 Task: Search one way flight ticket for 4 adults, 2 children, 2 infants in seat and 1 infant on lap in economy from Traverse City: Cherry Capital Airport (was Cherry County Airpark) to Rock Springs: Southwest Wyoming Regional Airport (rock Springs Sweetwater County Airport) on 8-5-2023. Choice of flights is Westjet. Number of bags: 1 carry on bag. Price is upto 45000. Outbound departure time preference is 9:00.
Action: Mouse moved to (304, 251)
Screenshot: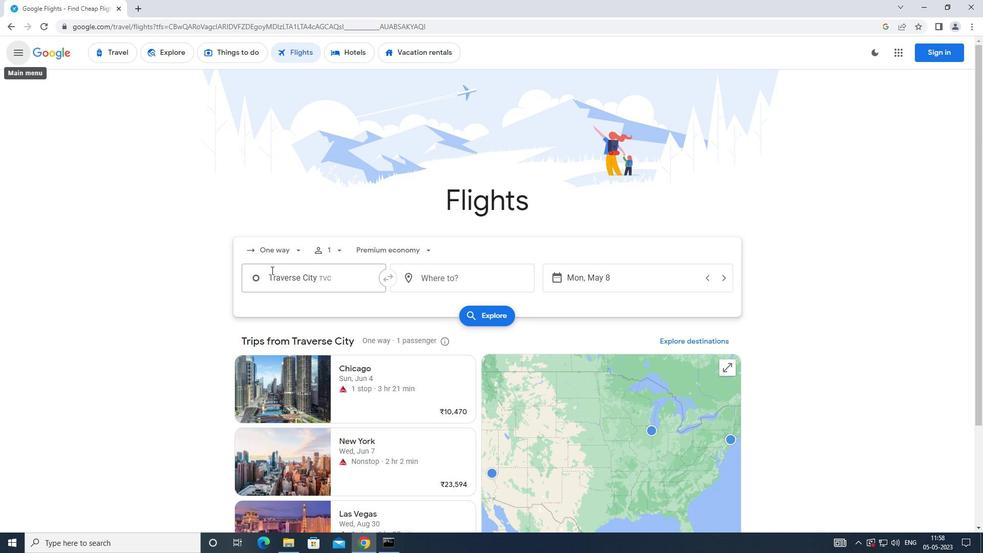 
Action: Mouse pressed left at (304, 251)
Screenshot: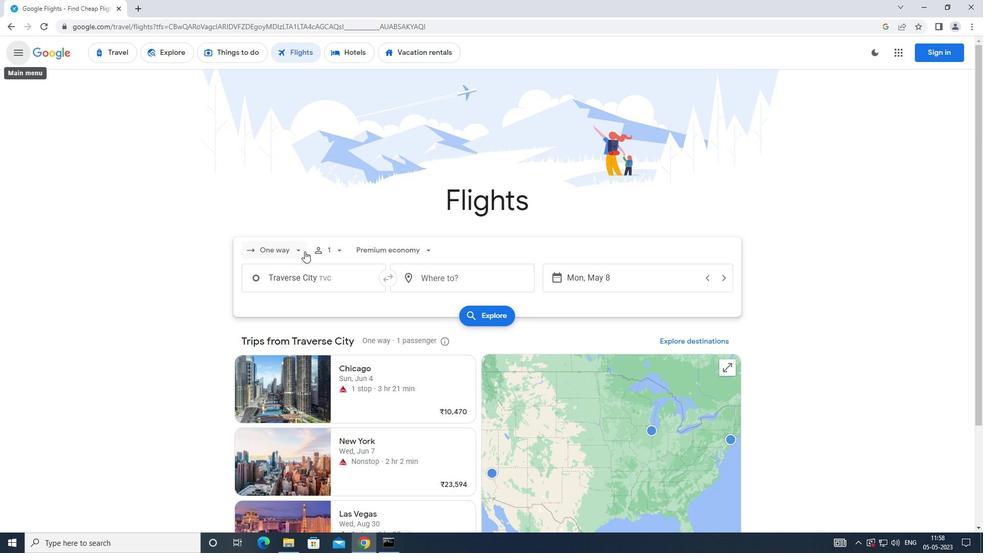 
Action: Mouse moved to (288, 295)
Screenshot: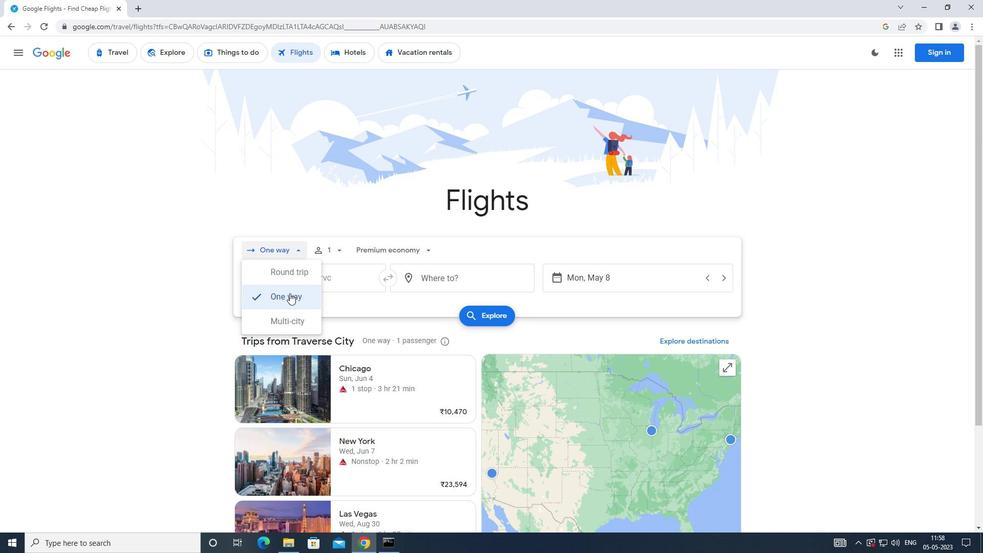 
Action: Mouse pressed left at (288, 295)
Screenshot: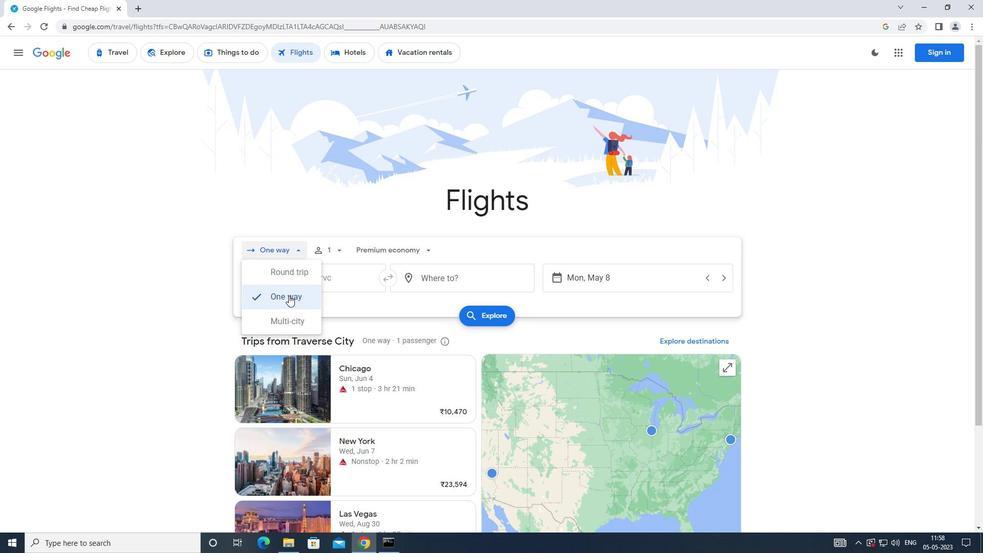 
Action: Mouse moved to (343, 250)
Screenshot: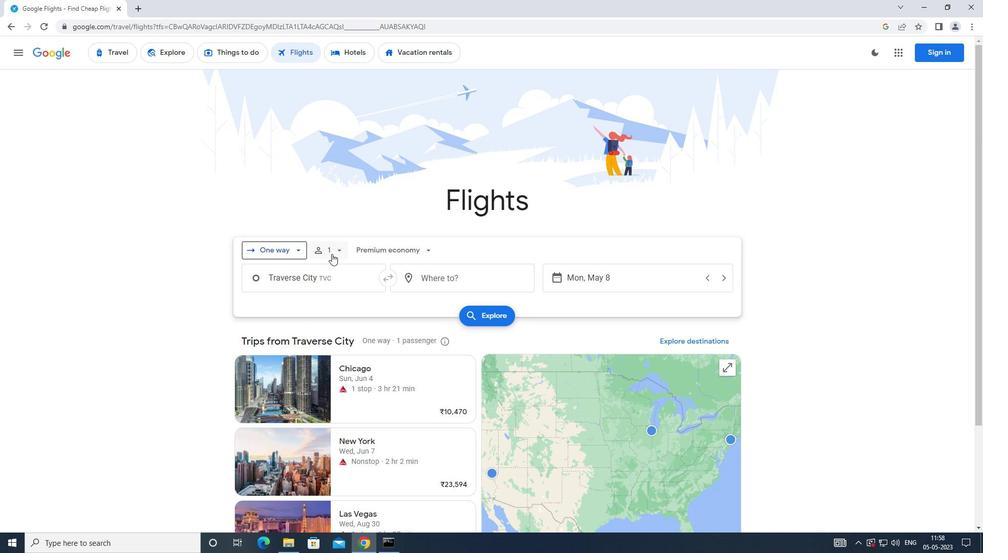 
Action: Mouse pressed left at (343, 250)
Screenshot: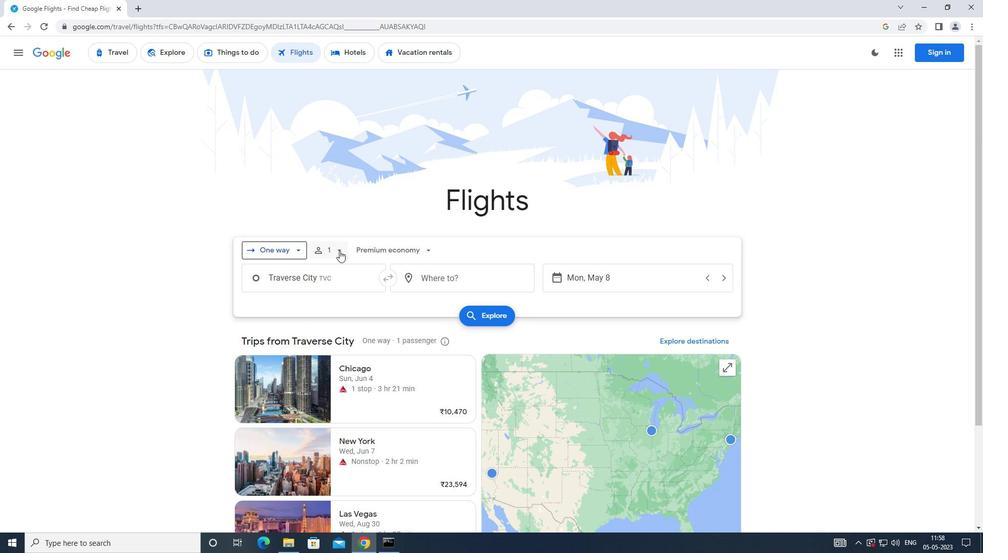 
Action: Mouse moved to (415, 276)
Screenshot: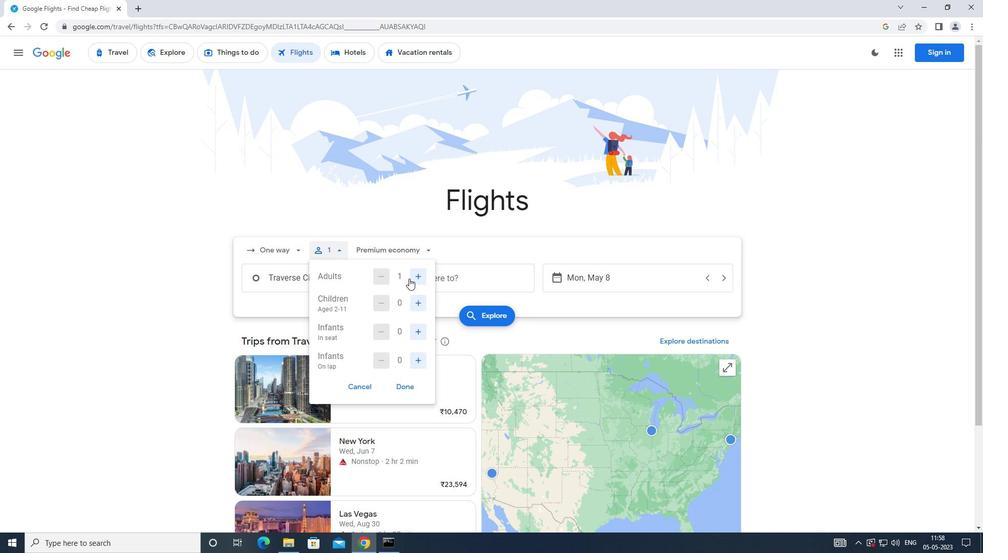 
Action: Mouse pressed left at (415, 276)
Screenshot: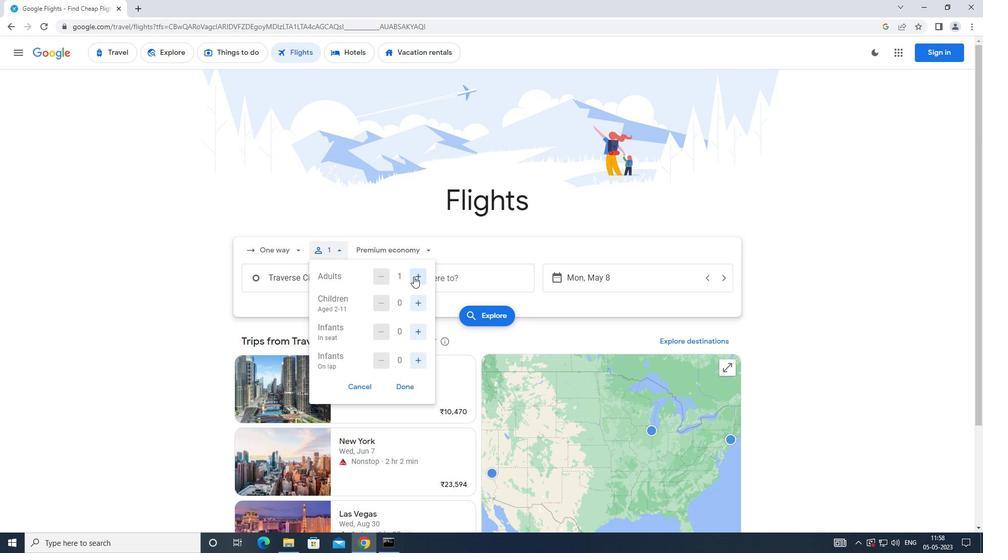 
Action: Mouse moved to (416, 276)
Screenshot: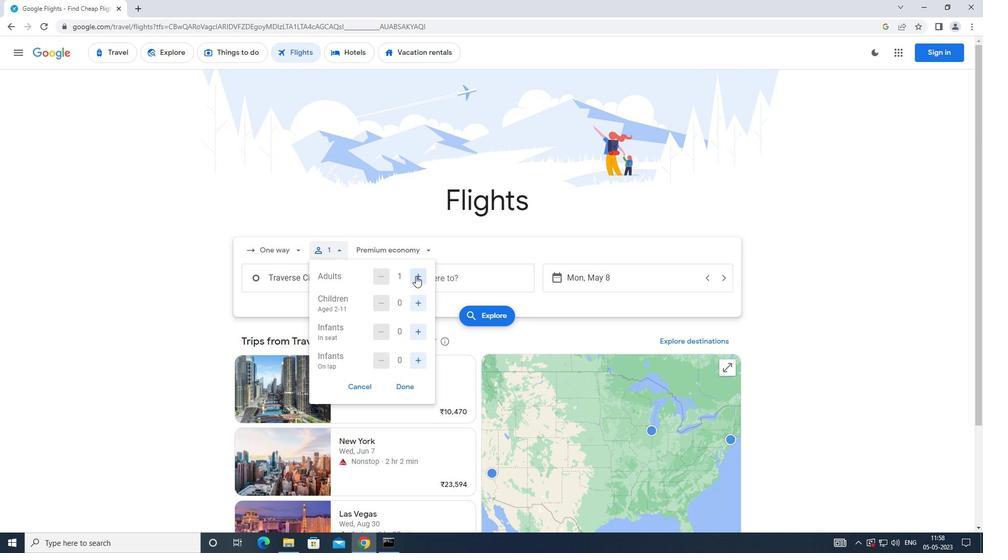 
Action: Mouse pressed left at (416, 276)
Screenshot: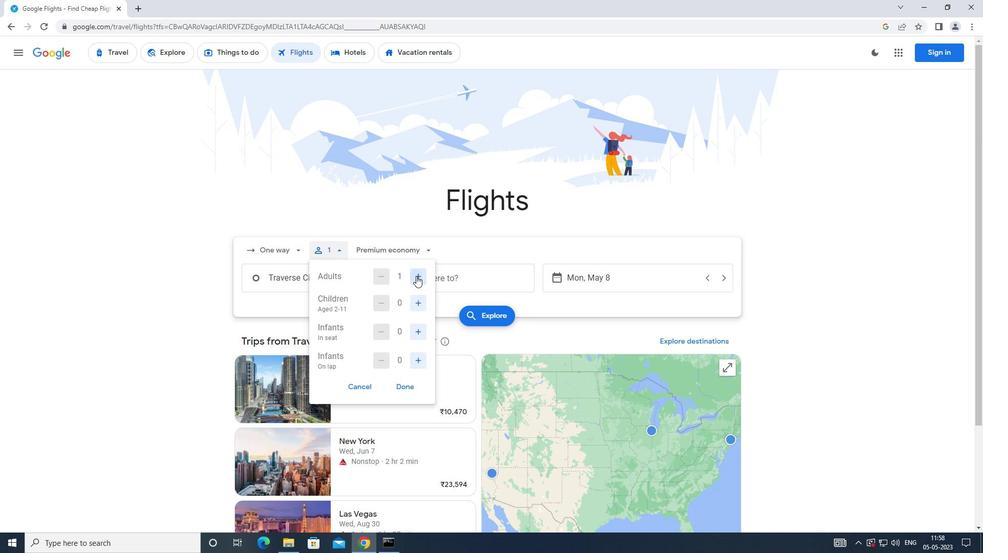 
Action: Mouse pressed left at (416, 276)
Screenshot: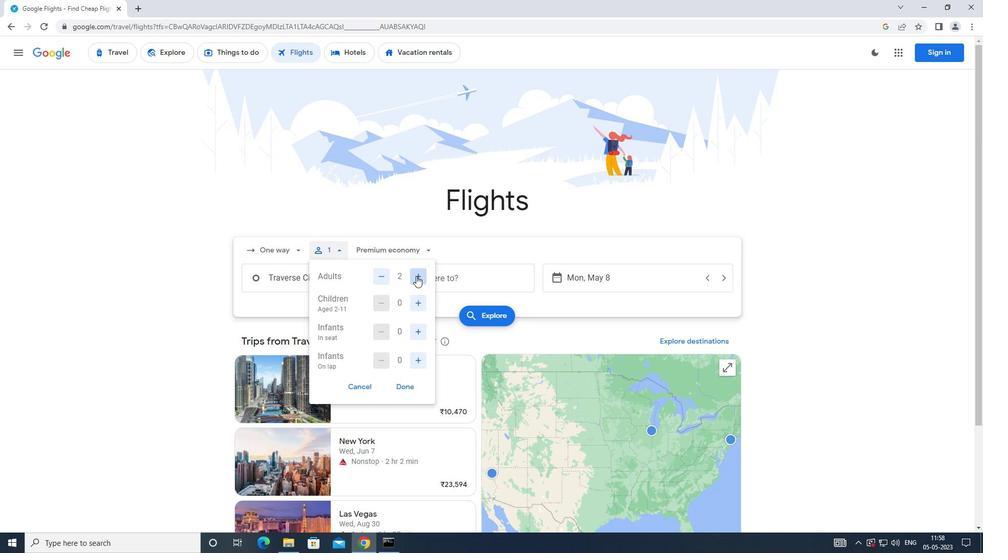 
Action: Mouse moved to (415, 301)
Screenshot: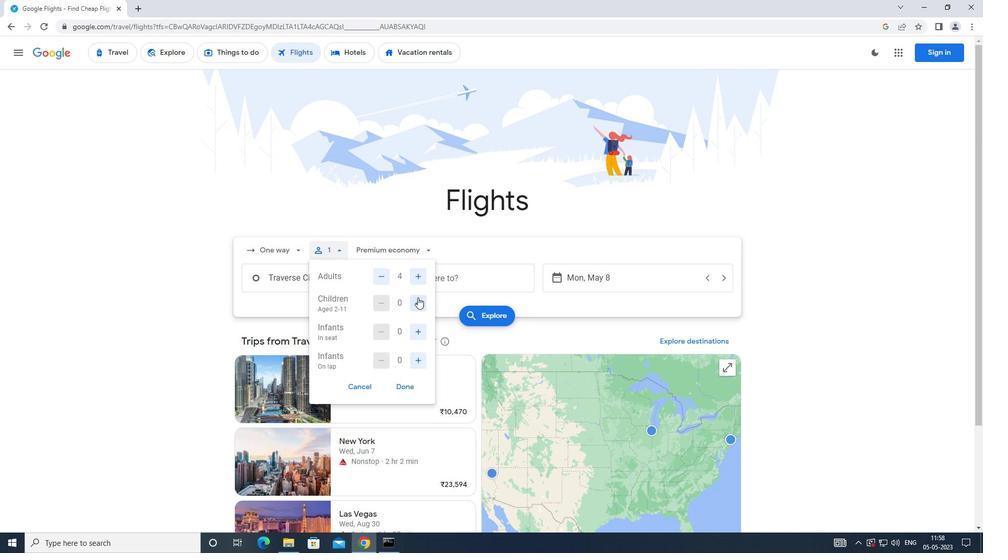 
Action: Mouse pressed left at (415, 301)
Screenshot: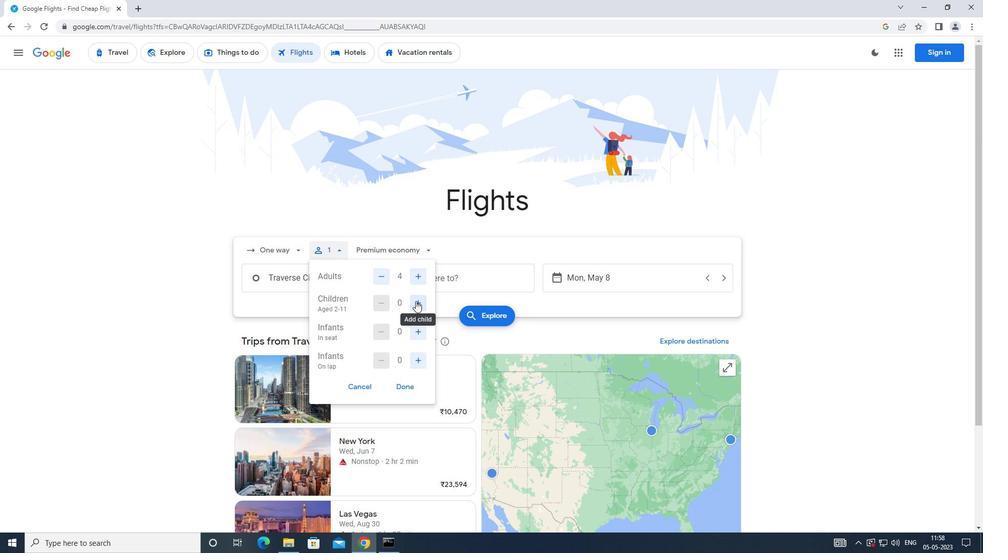 
Action: Mouse pressed left at (415, 301)
Screenshot: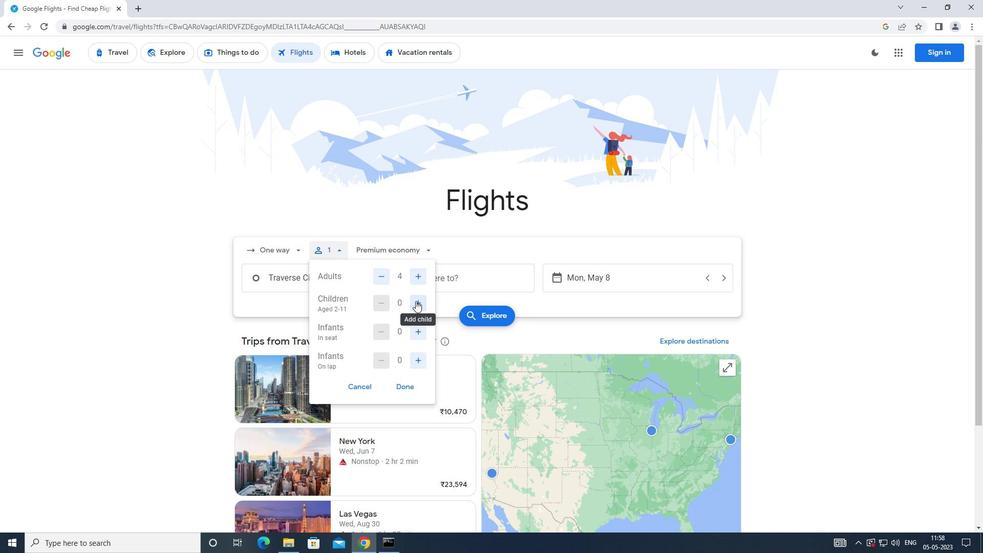 
Action: Mouse moved to (420, 333)
Screenshot: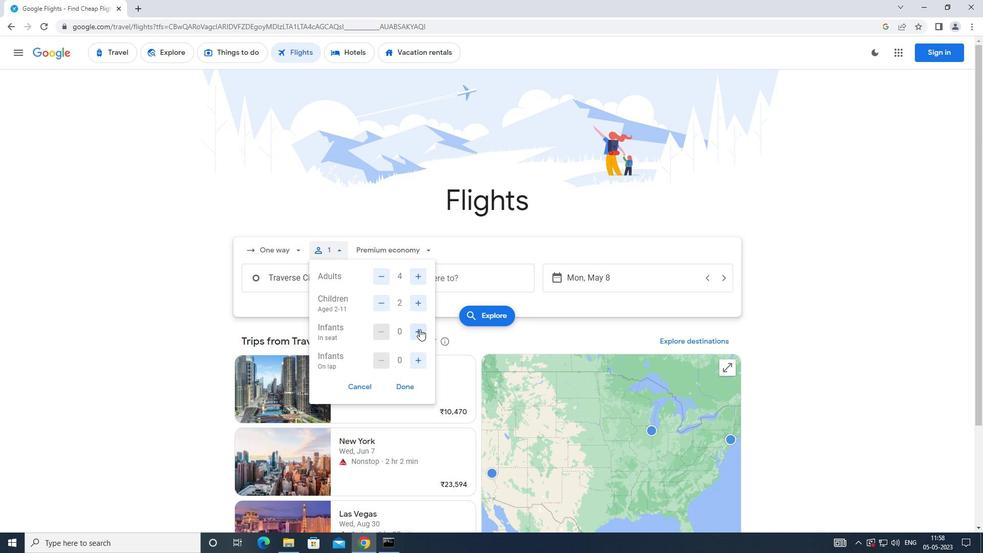 
Action: Mouse pressed left at (420, 333)
Screenshot: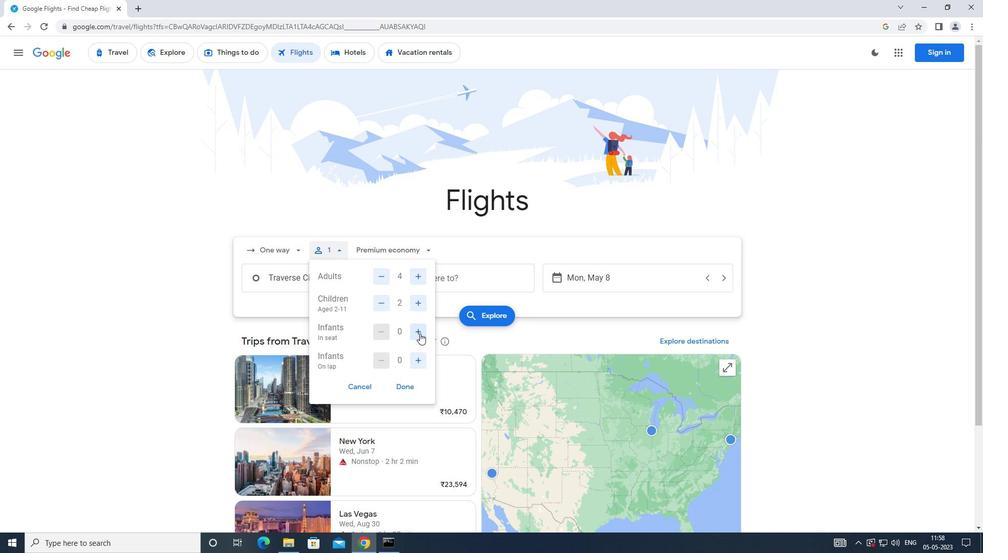 
Action: Mouse pressed left at (420, 333)
Screenshot: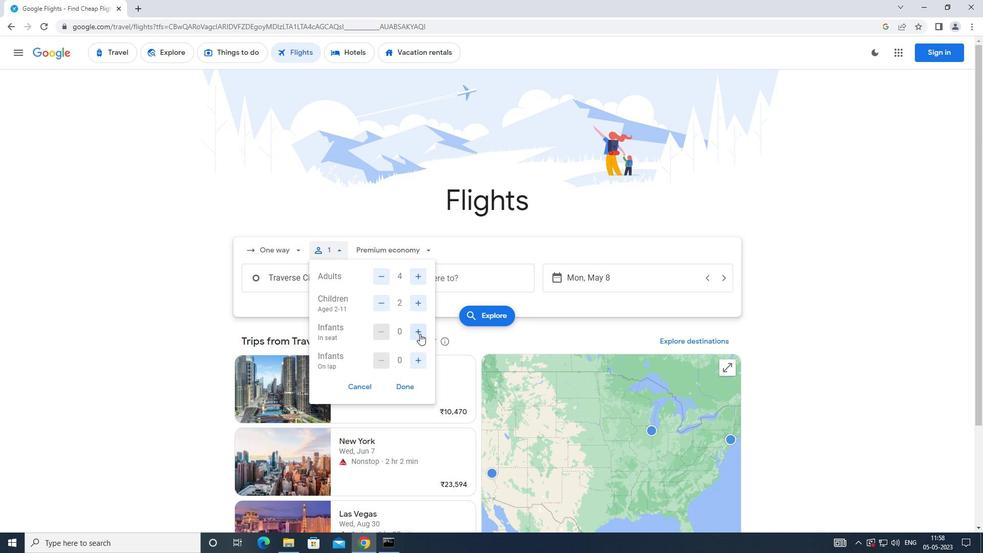 
Action: Mouse moved to (418, 360)
Screenshot: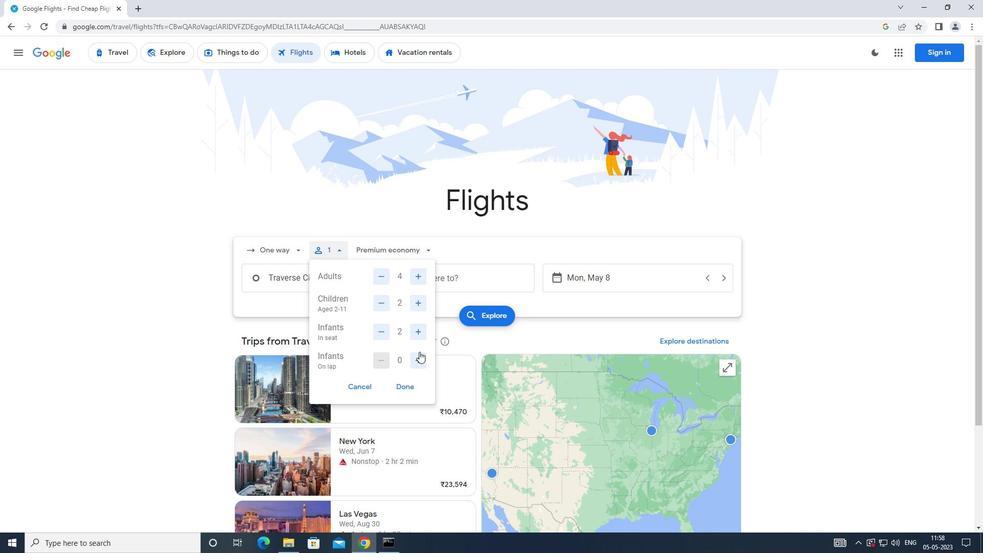 
Action: Mouse pressed left at (418, 360)
Screenshot: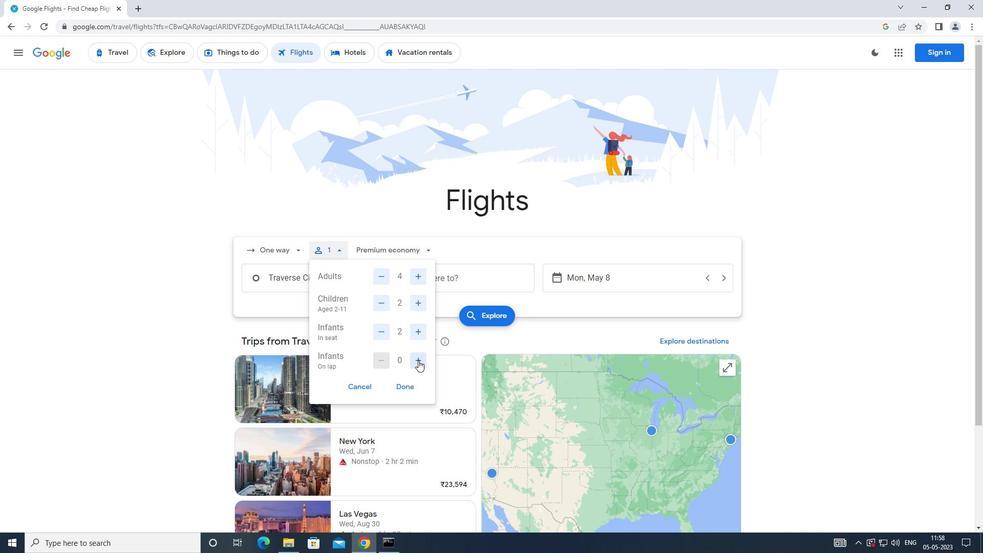 
Action: Mouse moved to (405, 389)
Screenshot: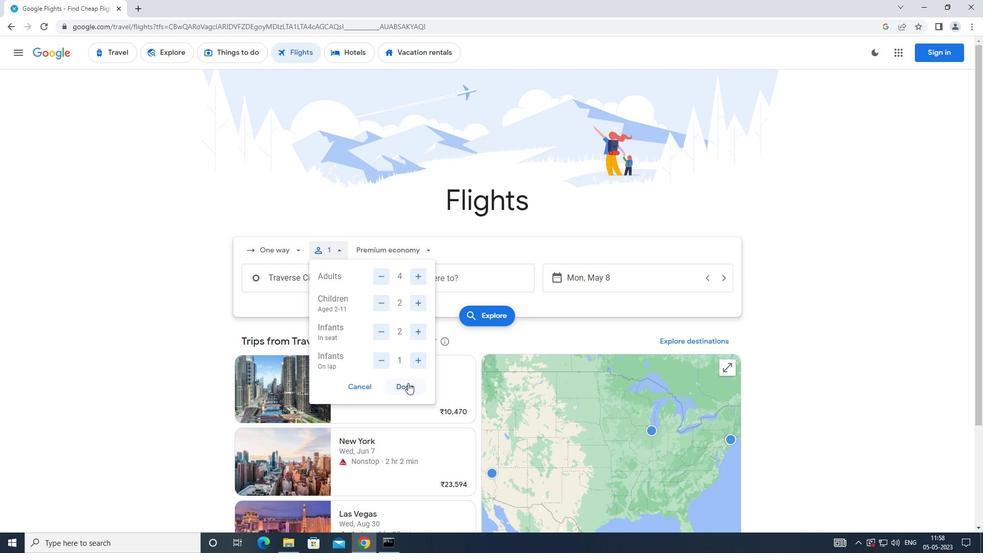 
Action: Mouse pressed left at (405, 389)
Screenshot: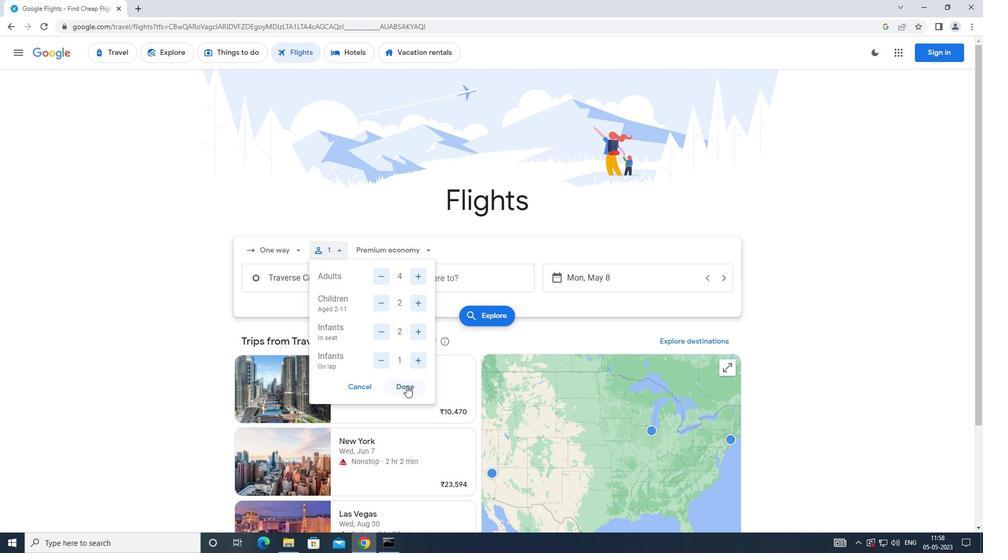 
Action: Mouse moved to (394, 251)
Screenshot: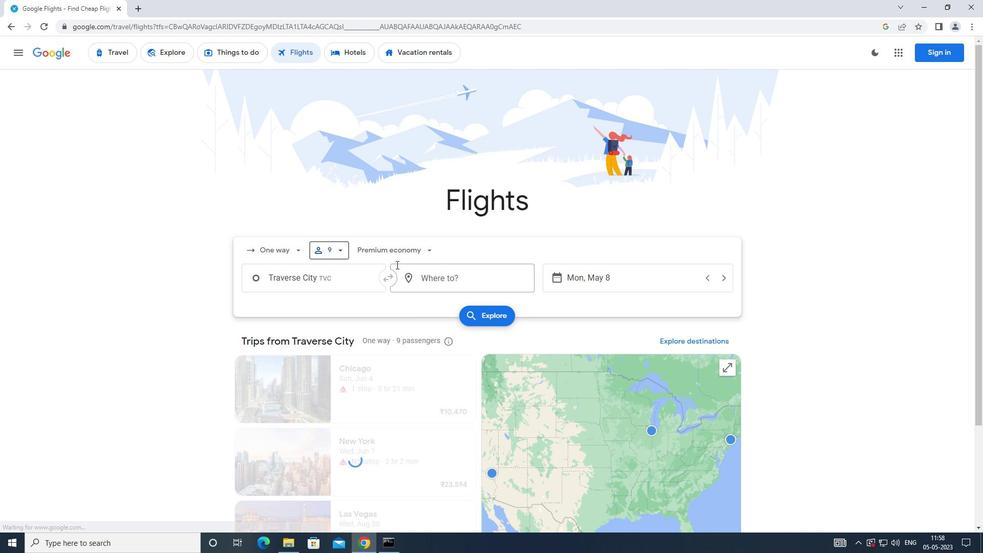 
Action: Mouse pressed left at (394, 251)
Screenshot: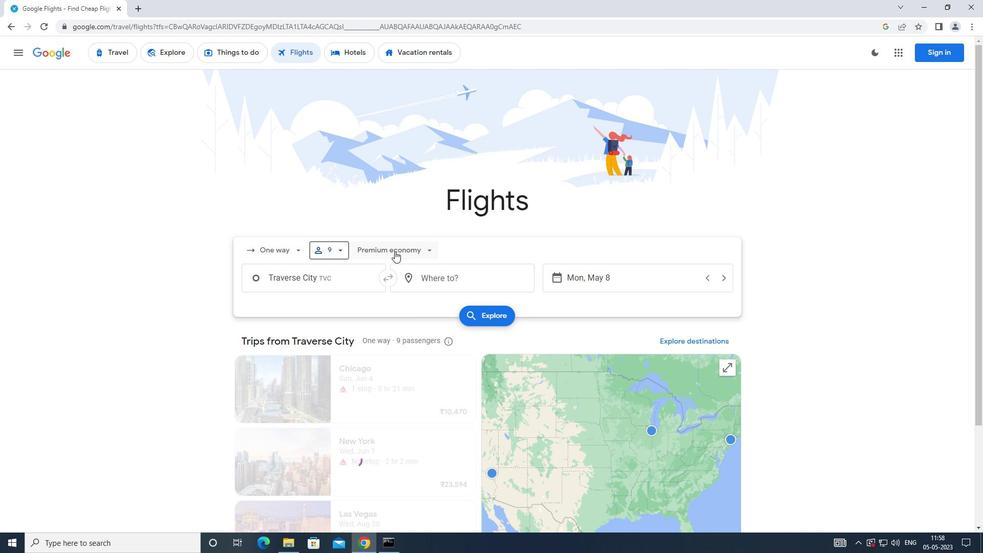 
Action: Mouse moved to (400, 278)
Screenshot: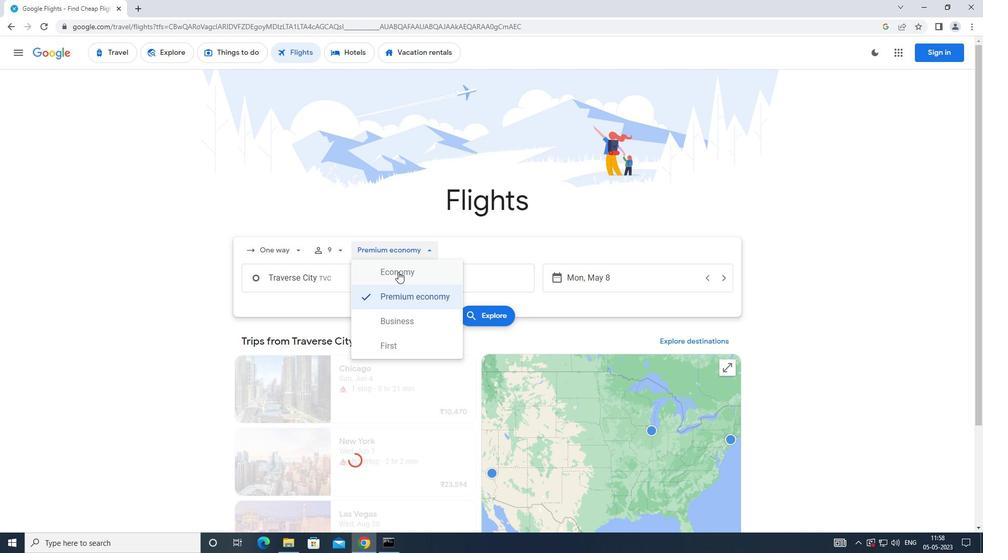 
Action: Mouse pressed left at (400, 278)
Screenshot: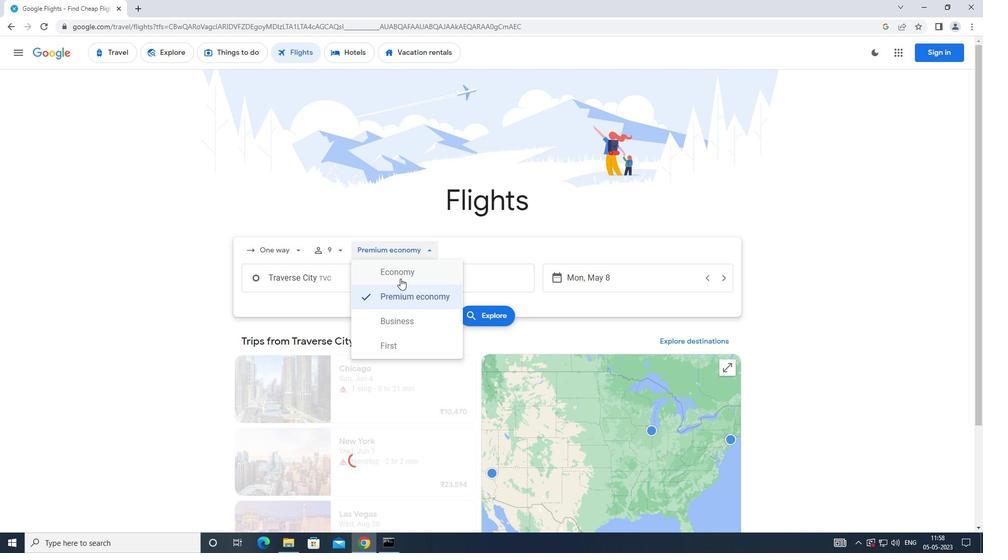 
Action: Mouse moved to (360, 288)
Screenshot: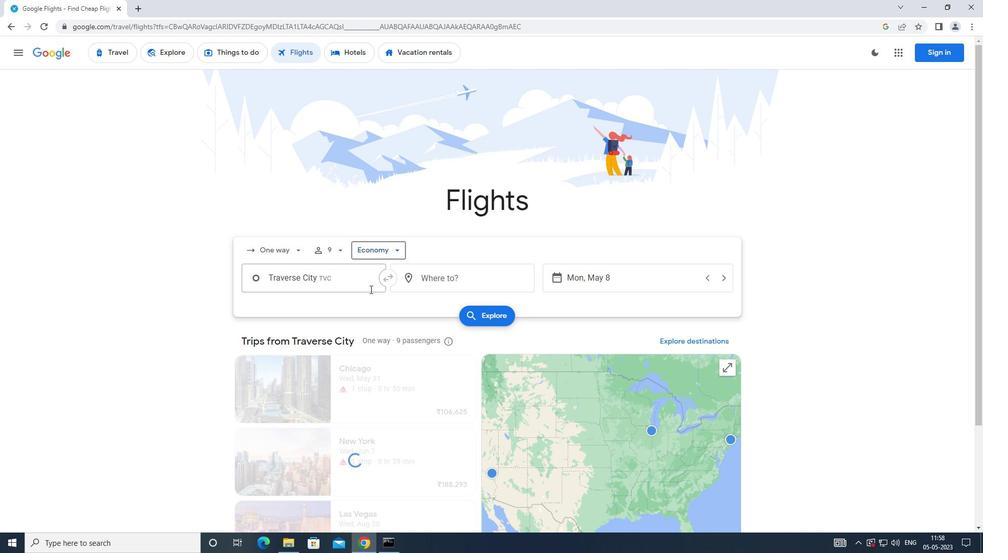 
Action: Mouse pressed left at (360, 288)
Screenshot: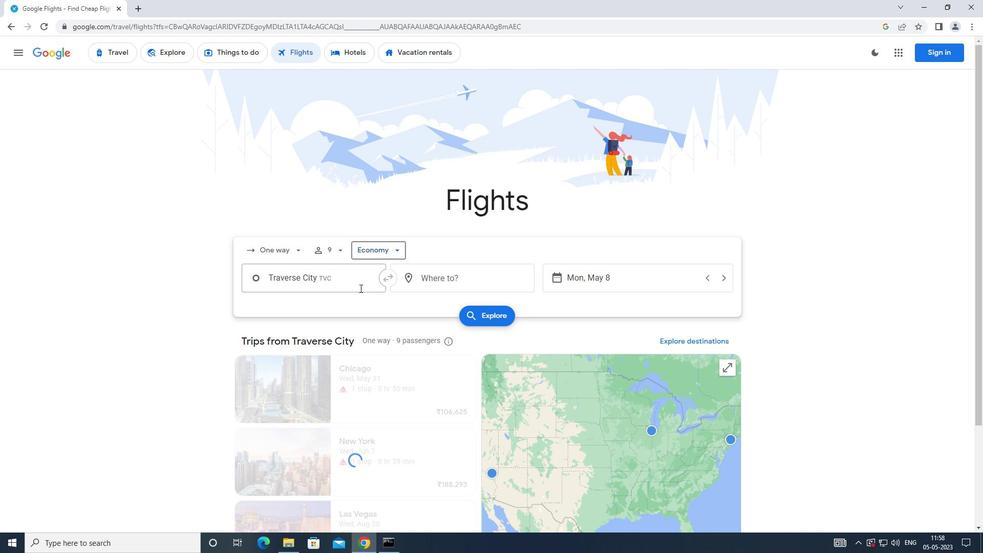 
Action: Mouse moved to (368, 287)
Screenshot: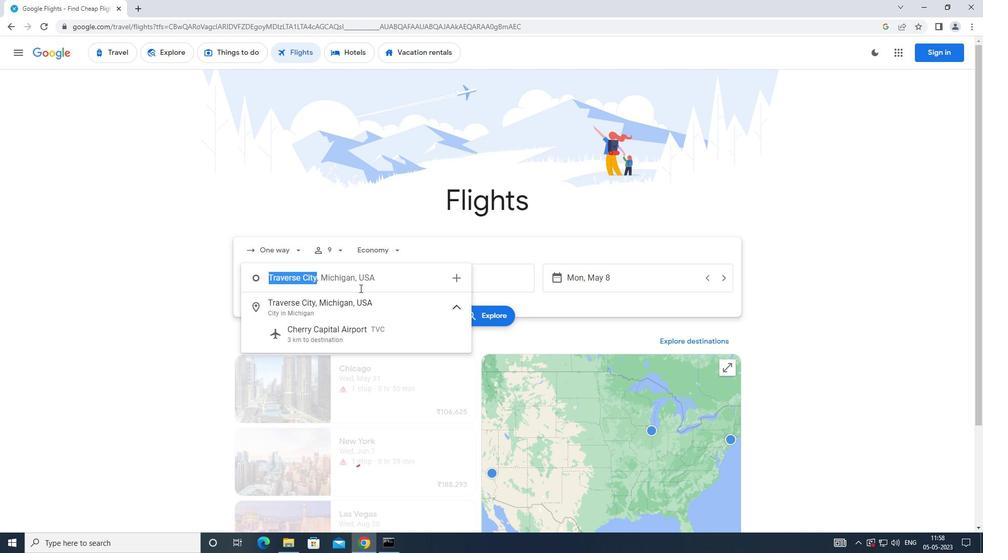
Action: Key pressed <Key.caps_lock><Key.caps_lock>c<Key.caps_lock>herry
Screenshot: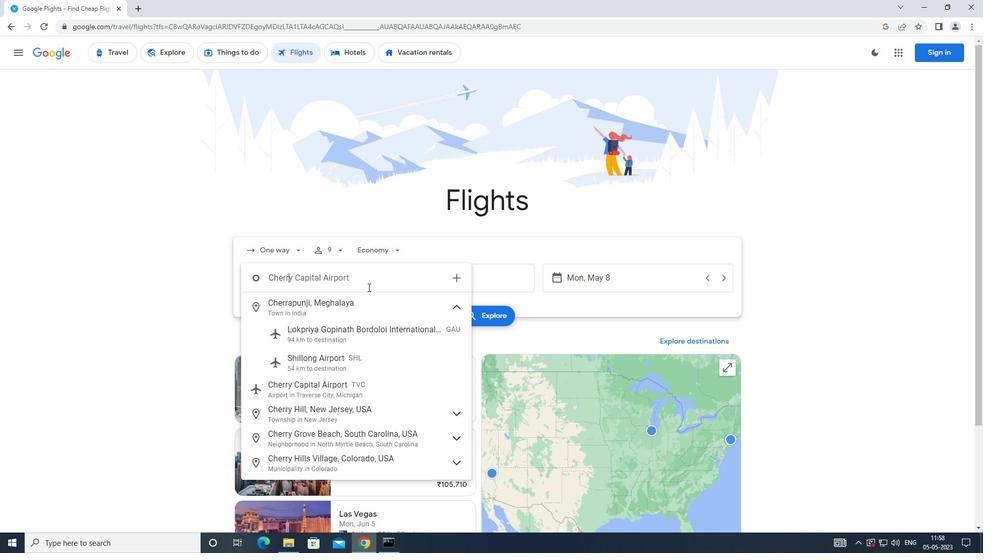 
Action: Mouse moved to (358, 305)
Screenshot: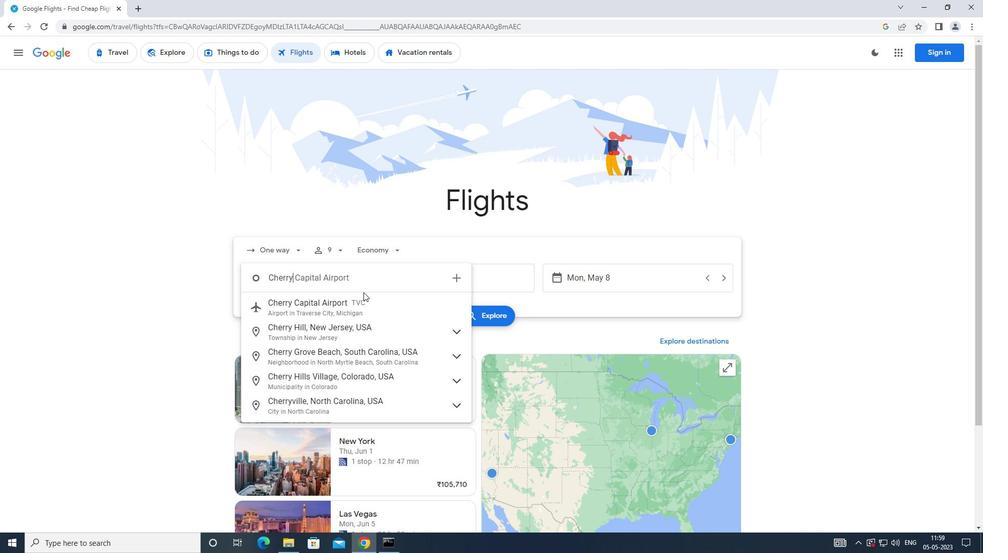 
Action: Mouse pressed left at (358, 305)
Screenshot: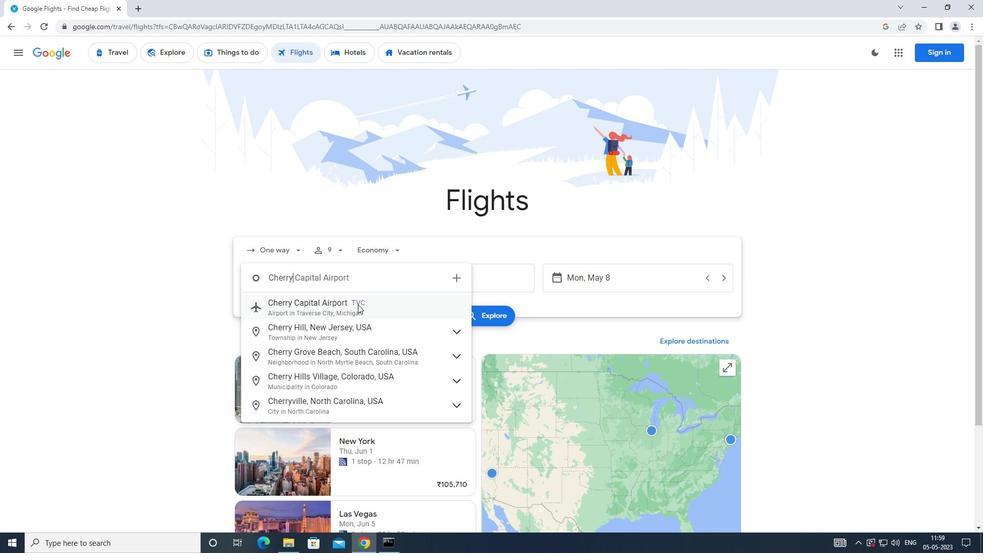 
Action: Mouse moved to (416, 280)
Screenshot: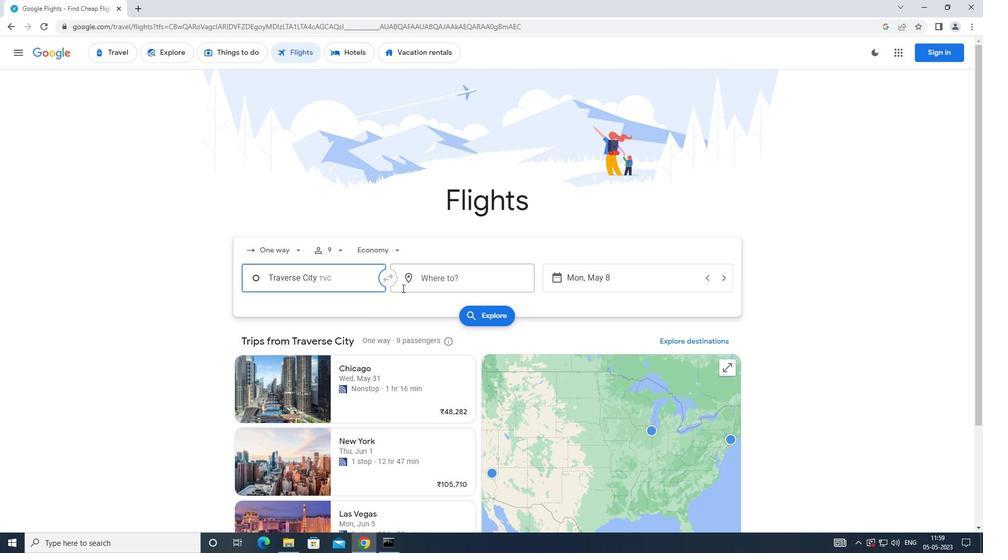 
Action: Mouse pressed left at (416, 280)
Screenshot: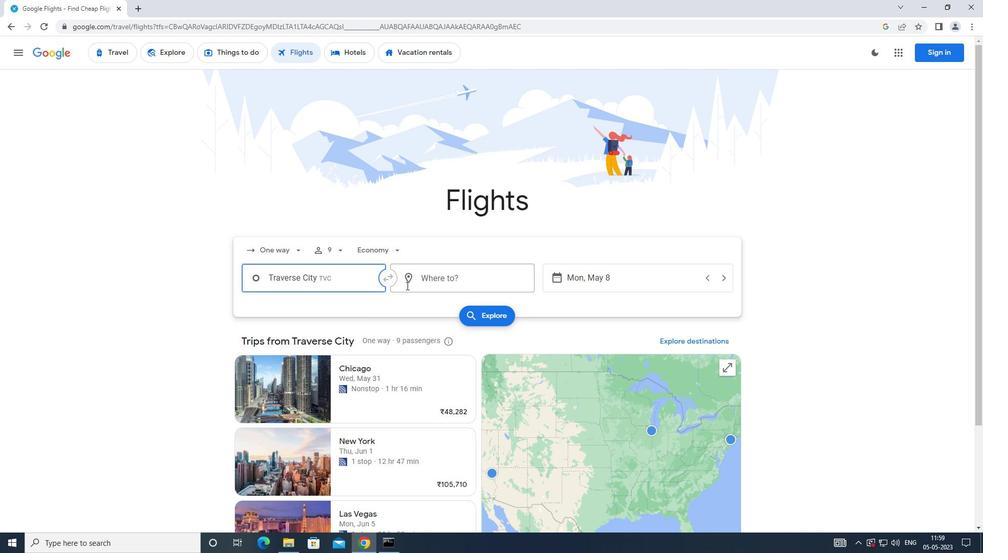
Action: Mouse moved to (416, 282)
Screenshot: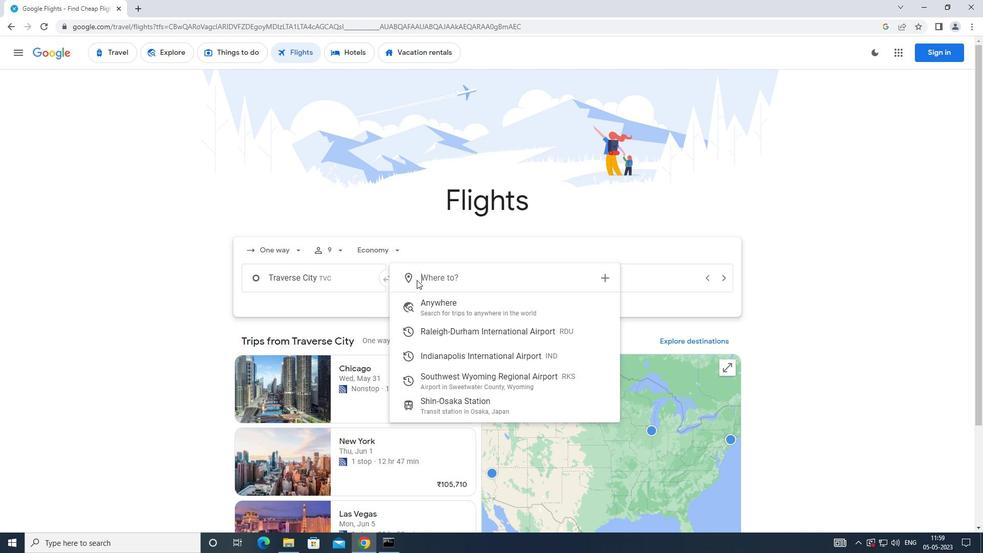 
Action: Key pressed <Key.caps_lock>s<Key.caps_lock>outhwest
Screenshot: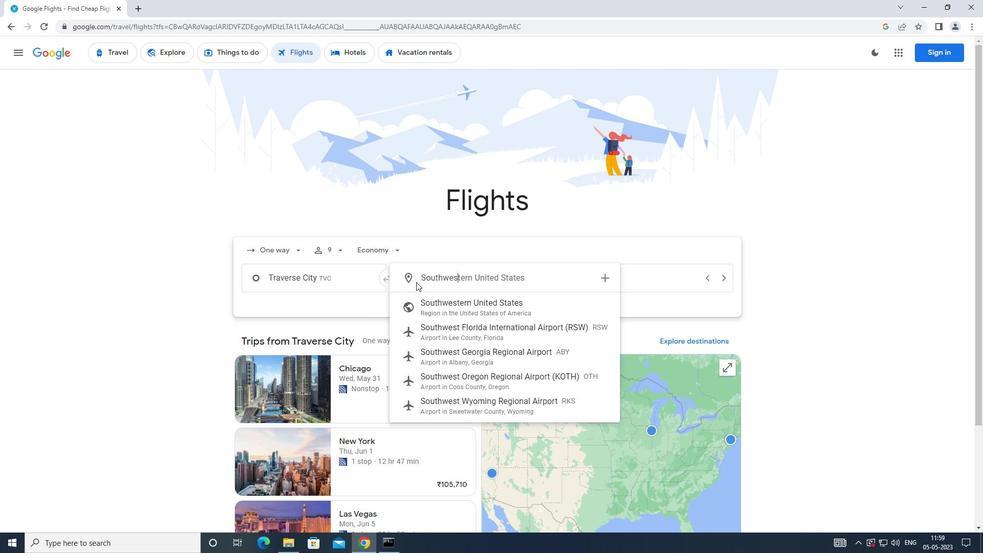 
Action: Mouse moved to (453, 403)
Screenshot: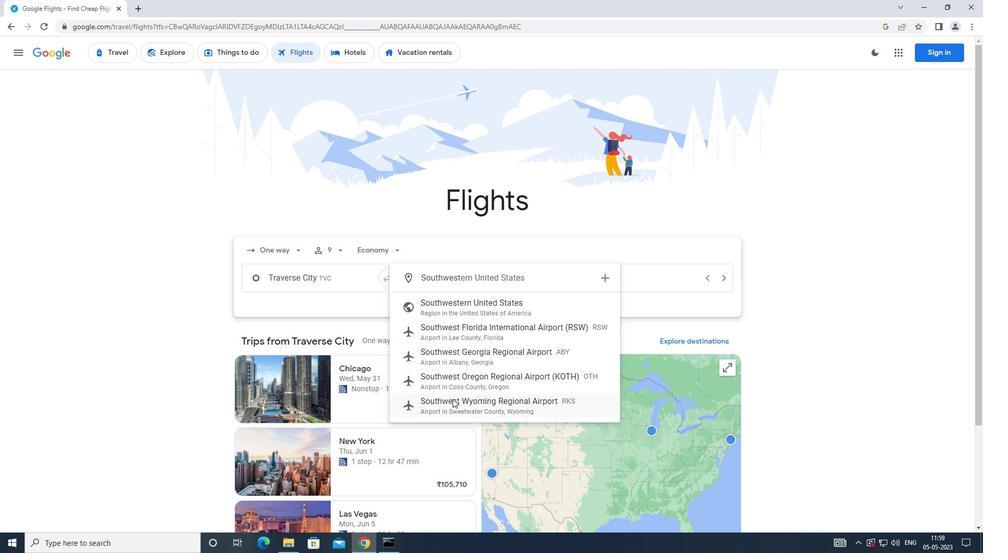 
Action: Mouse pressed left at (453, 403)
Screenshot: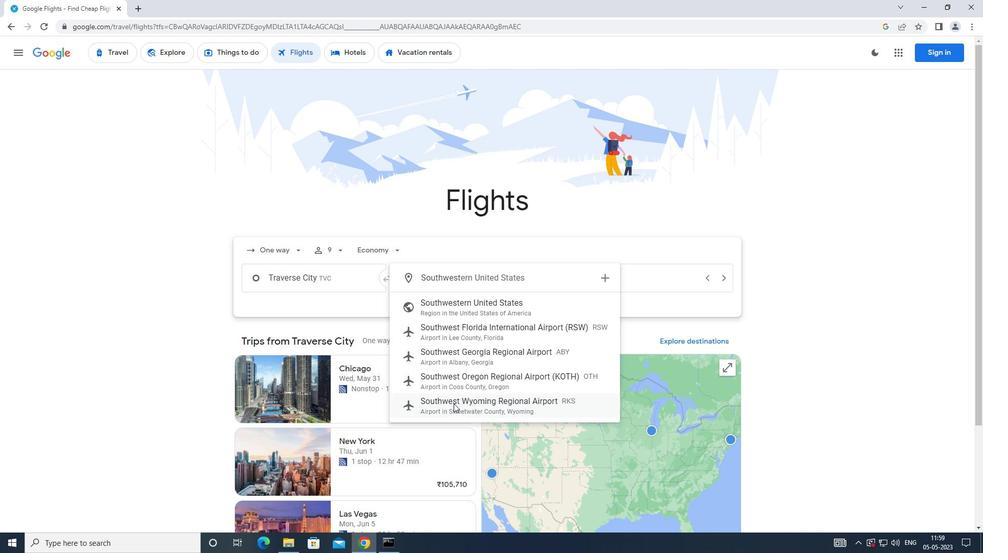 
Action: Mouse moved to (570, 264)
Screenshot: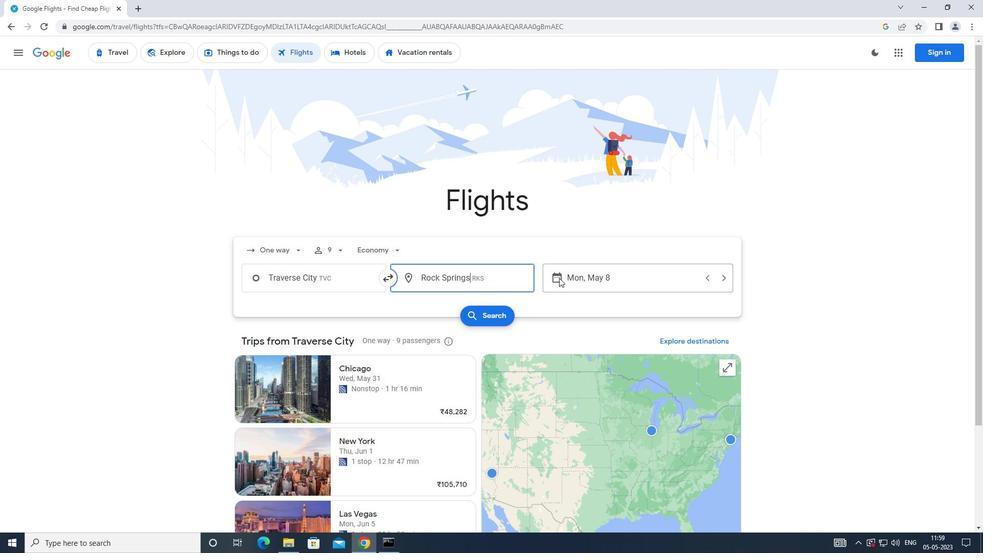 
Action: Mouse pressed left at (570, 264)
Screenshot: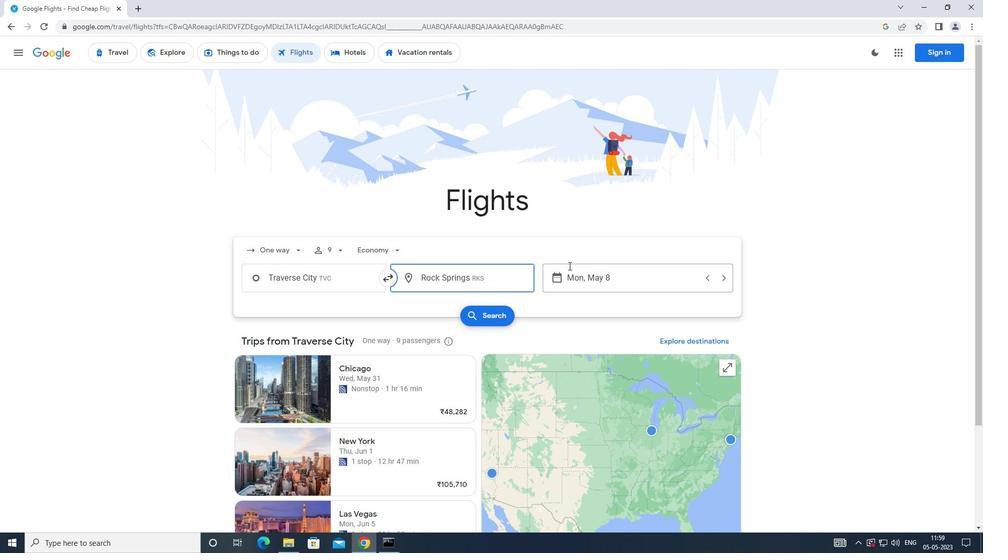
Action: Mouse moved to (396, 370)
Screenshot: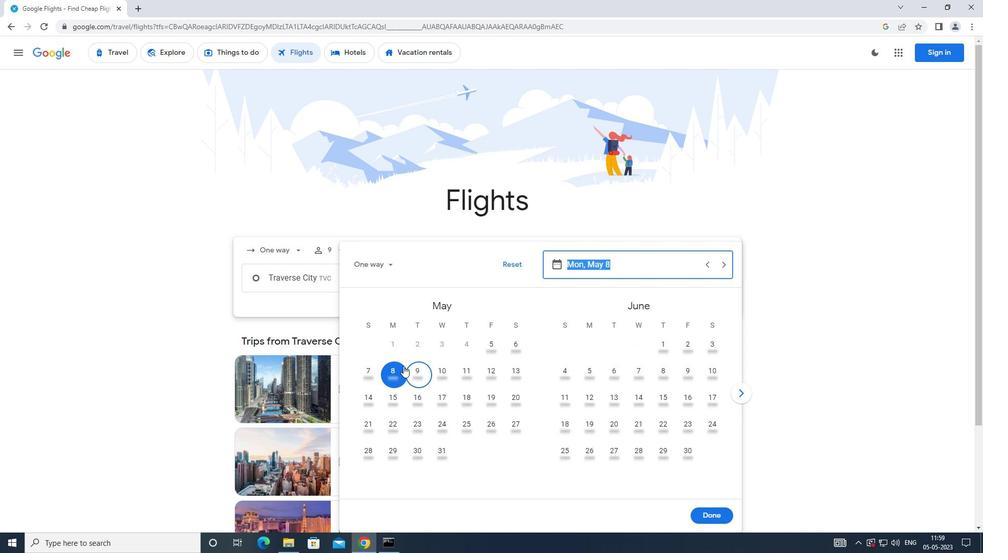 
Action: Mouse pressed left at (396, 370)
Screenshot: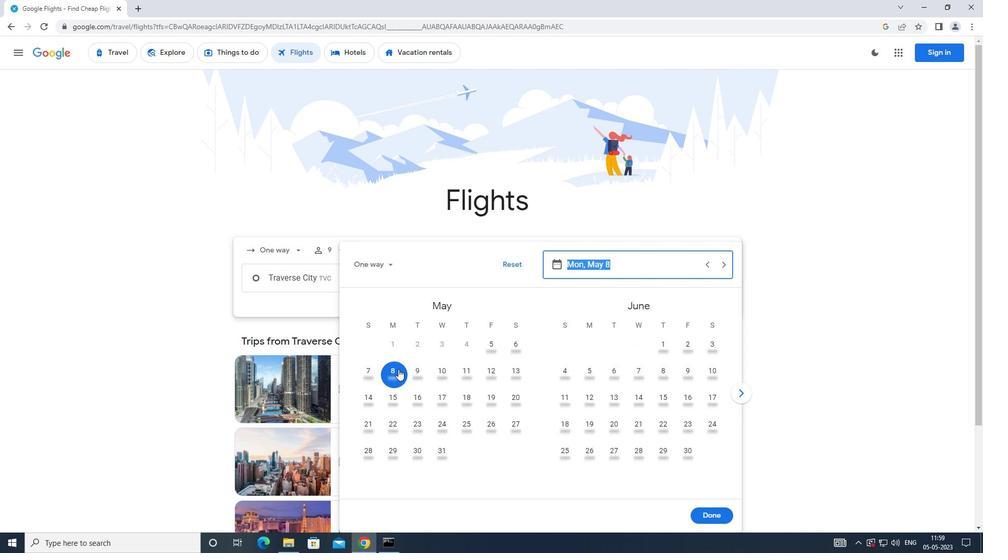 
Action: Mouse moved to (719, 513)
Screenshot: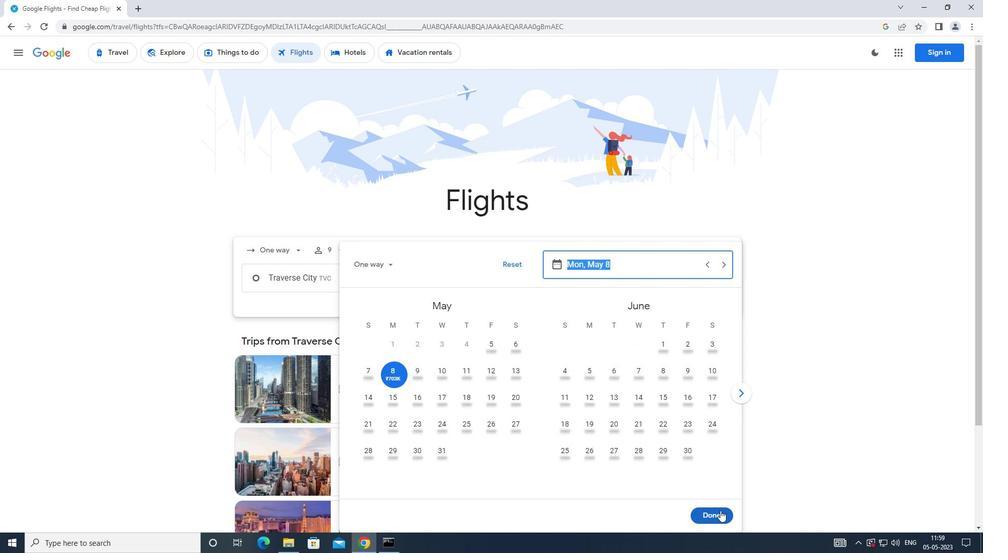 
Action: Mouse pressed left at (719, 513)
Screenshot: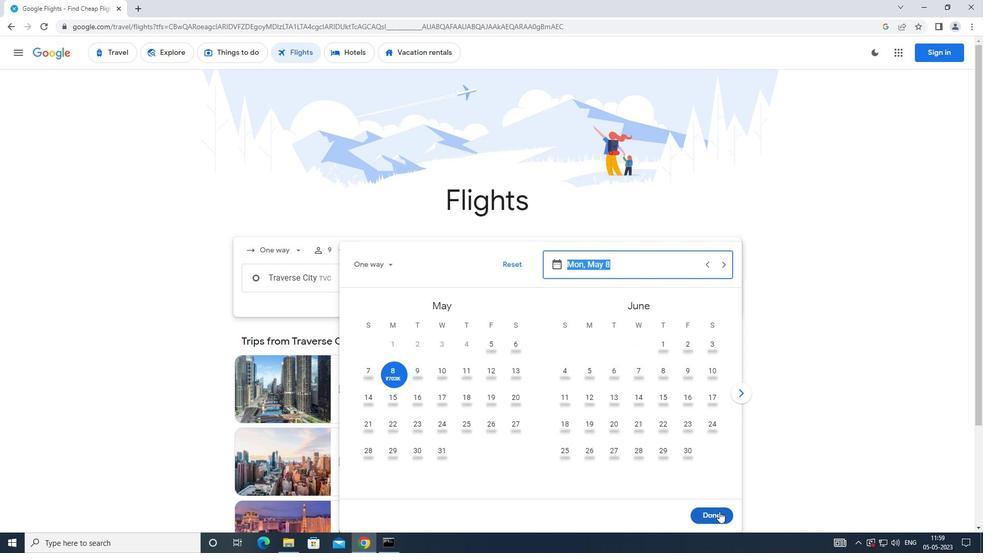 
Action: Mouse moved to (497, 319)
Screenshot: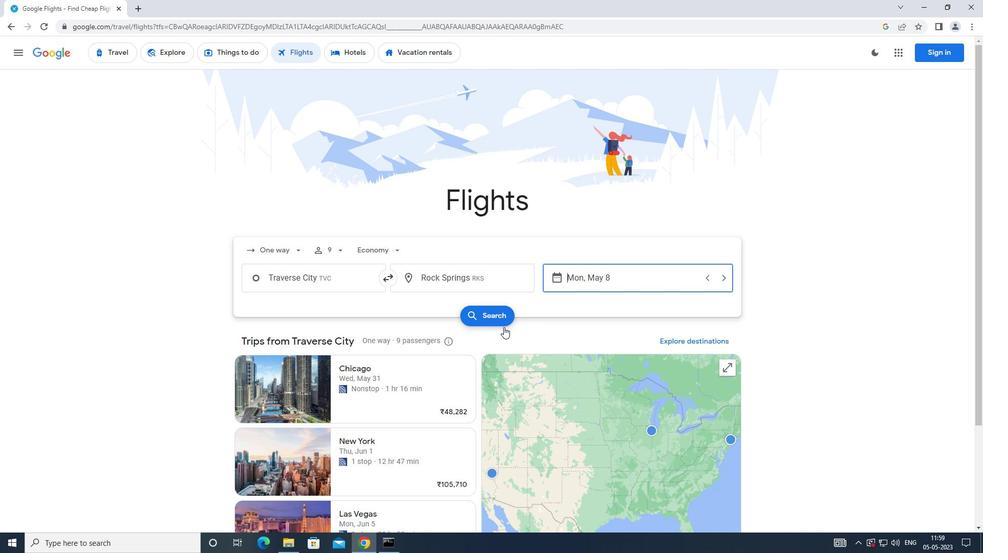 
Action: Mouse pressed left at (497, 319)
Screenshot: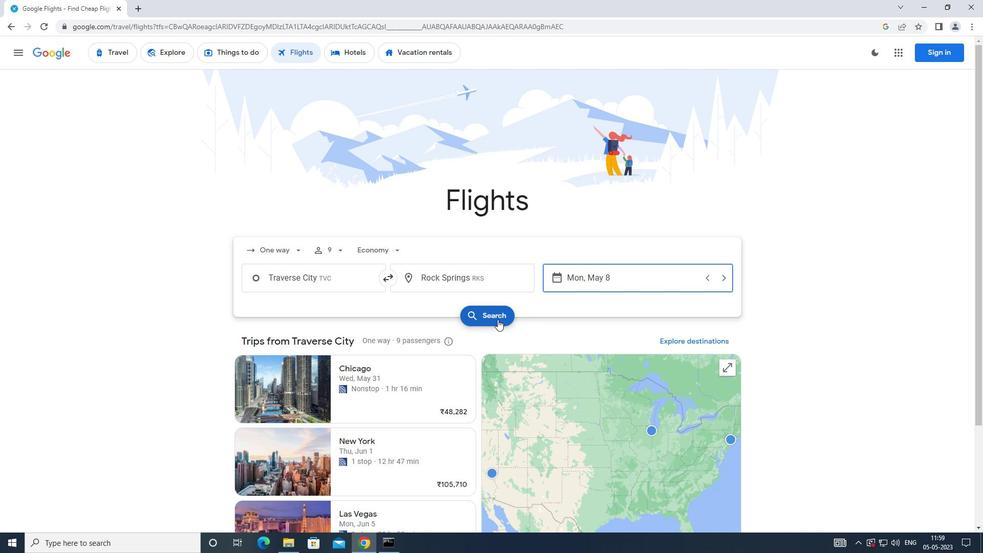 
Action: Mouse moved to (261, 151)
Screenshot: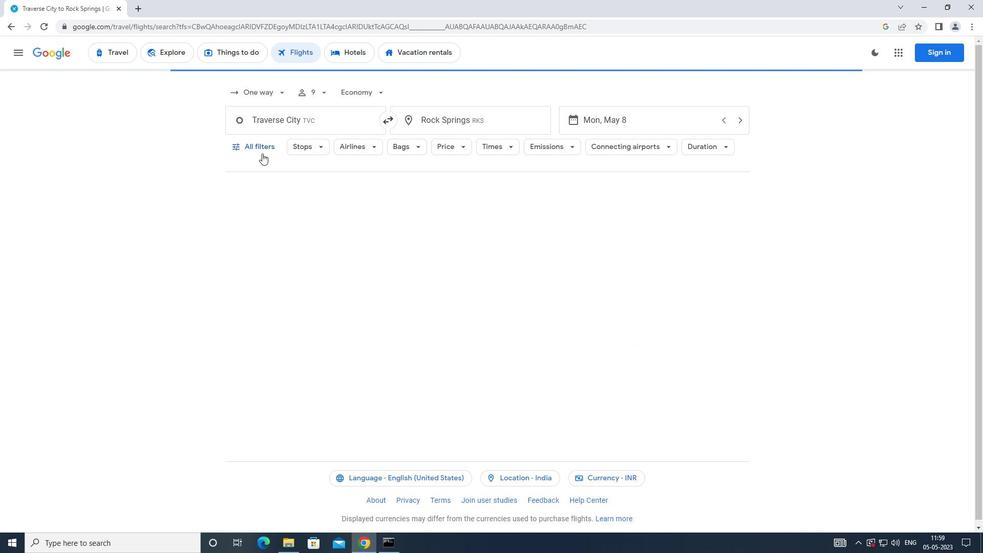 
Action: Mouse pressed left at (261, 151)
Screenshot: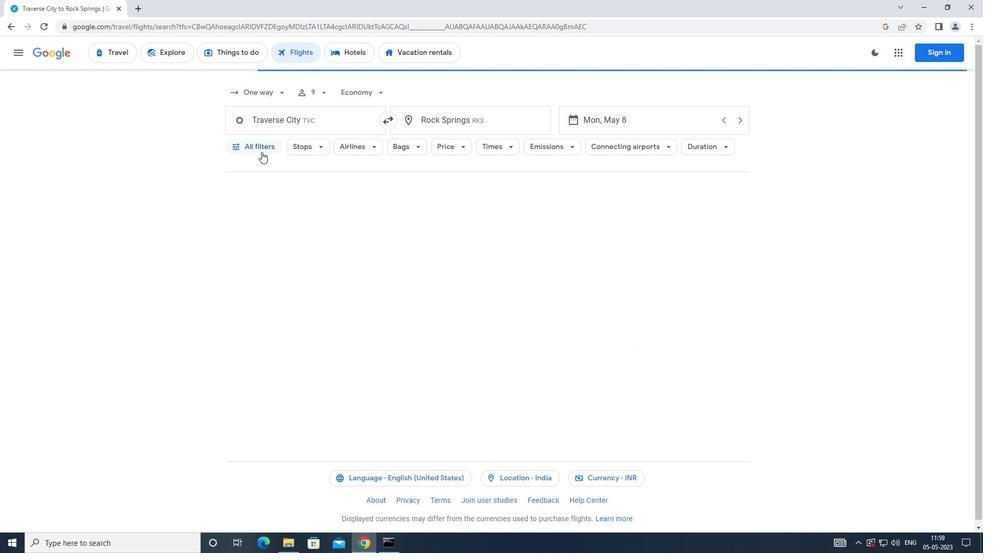 
Action: Mouse moved to (371, 363)
Screenshot: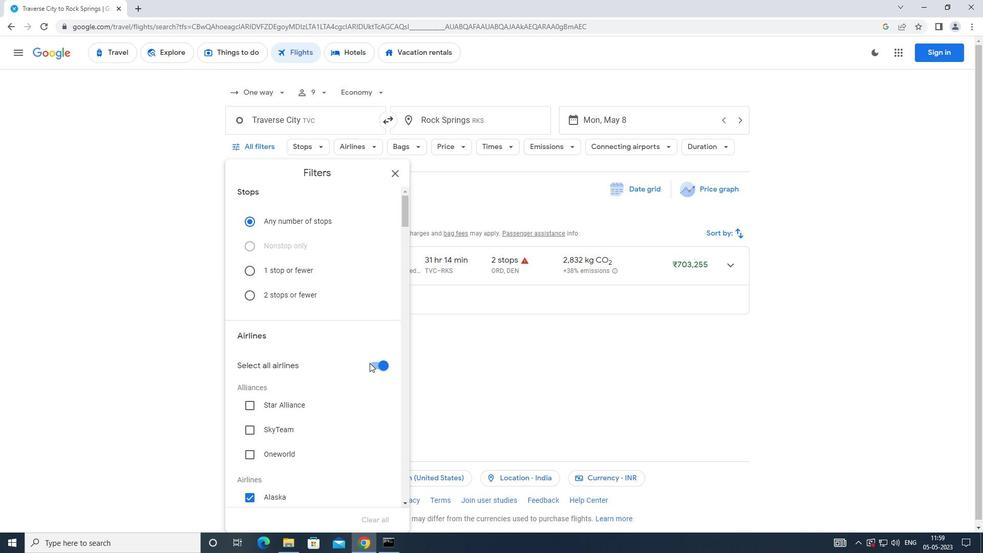 
Action: Mouse pressed left at (371, 363)
Screenshot: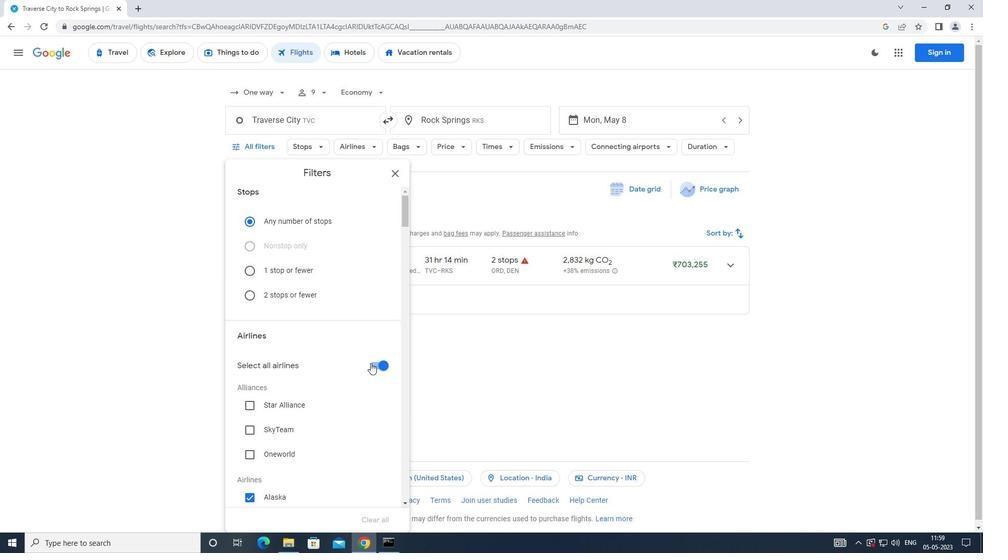 
Action: Mouse moved to (332, 358)
Screenshot: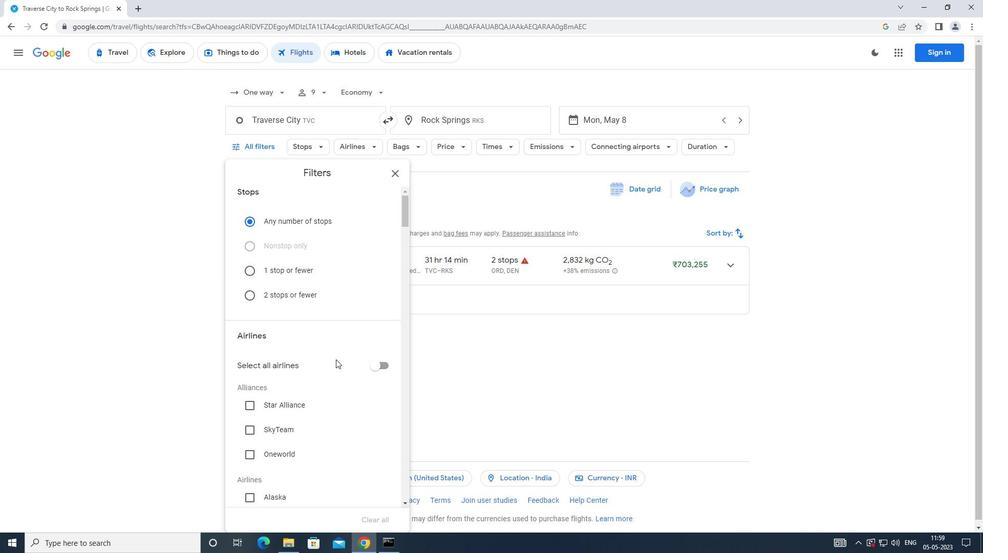 
Action: Mouse scrolled (332, 357) with delta (0, 0)
Screenshot: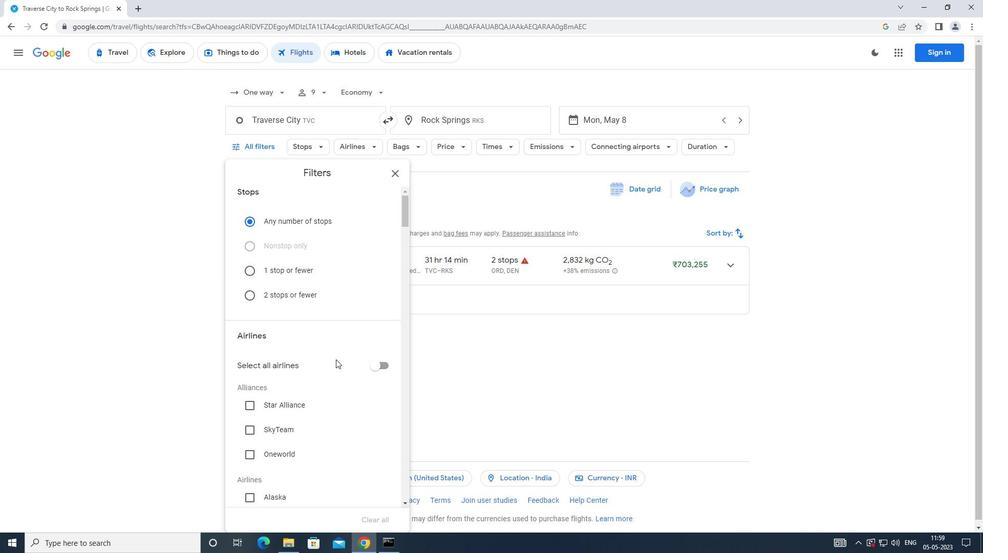 
Action: Mouse moved to (331, 358)
Screenshot: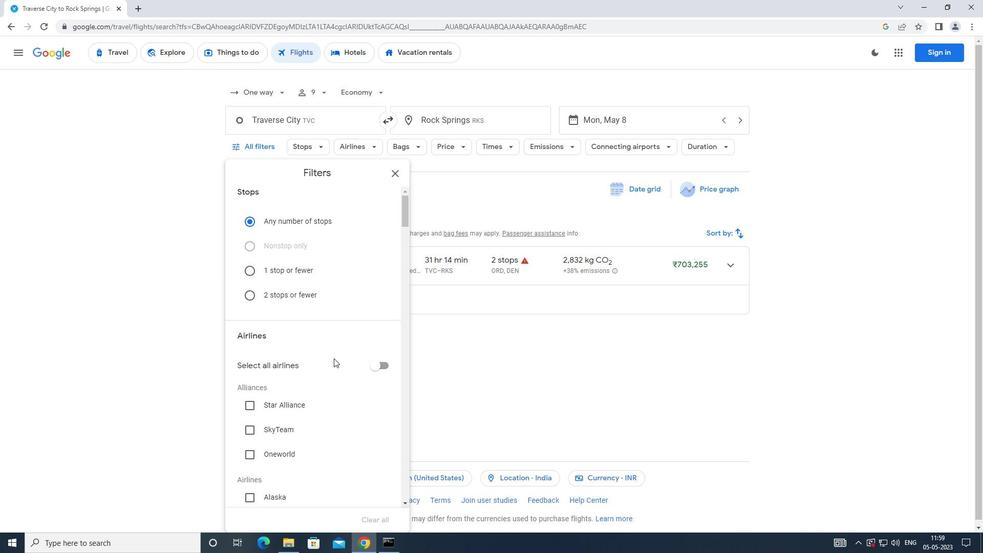 
Action: Mouse scrolled (331, 357) with delta (0, 0)
Screenshot: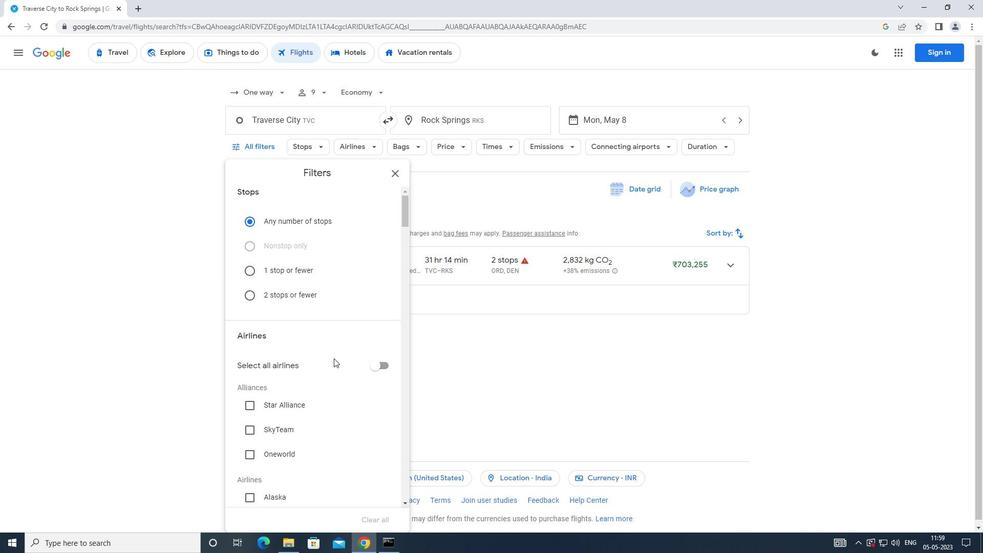 
Action: Mouse moved to (329, 357)
Screenshot: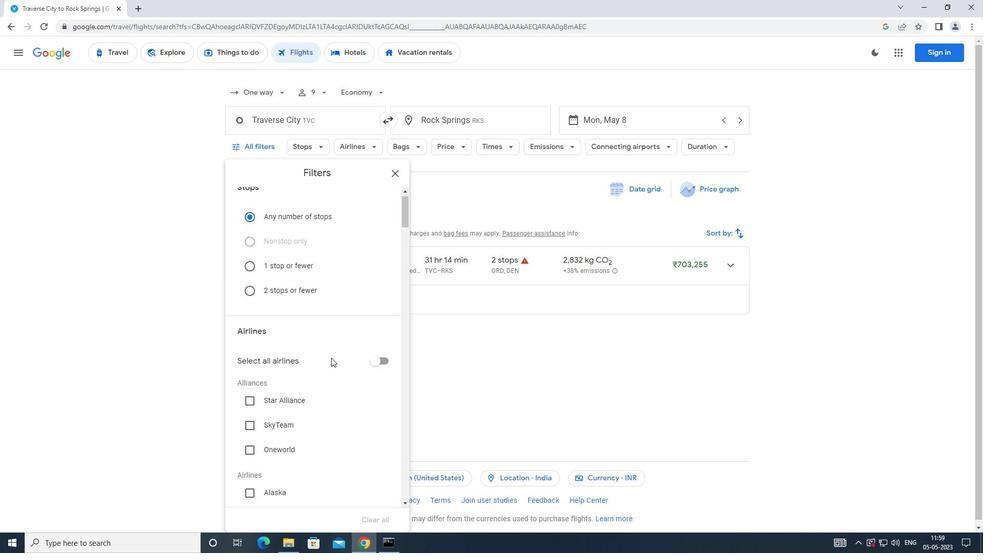 
Action: Mouse scrolled (329, 357) with delta (0, 0)
Screenshot: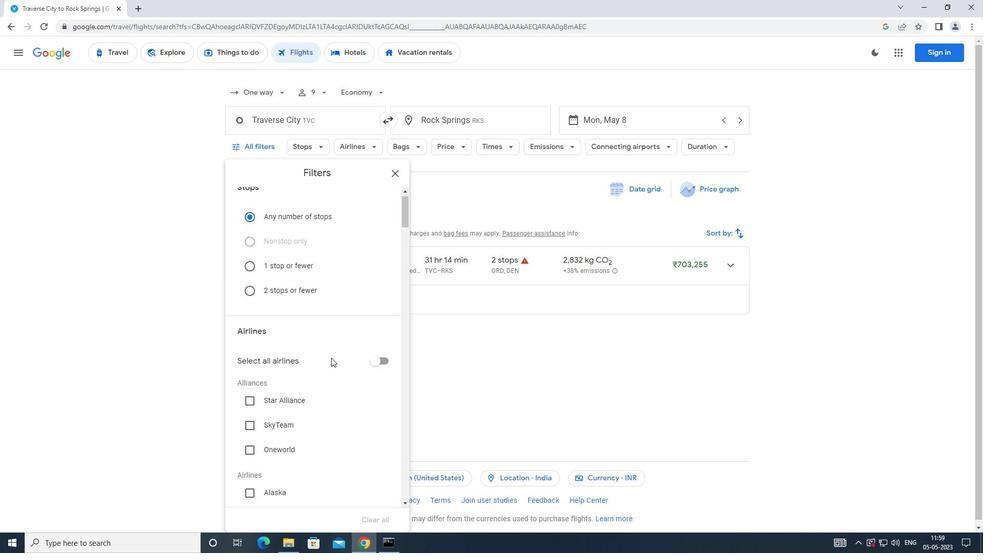 
Action: Mouse moved to (329, 357)
Screenshot: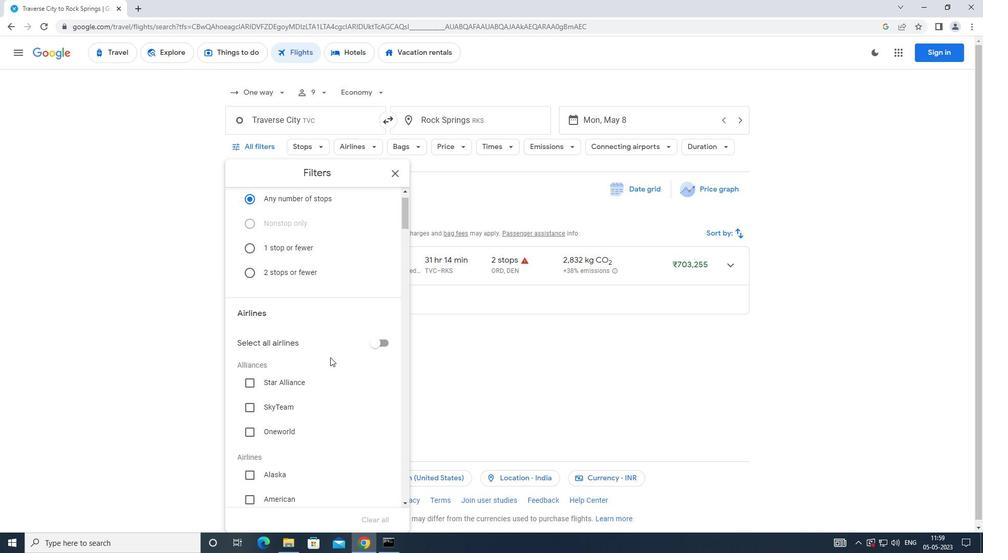 
Action: Mouse scrolled (329, 357) with delta (0, 0)
Screenshot: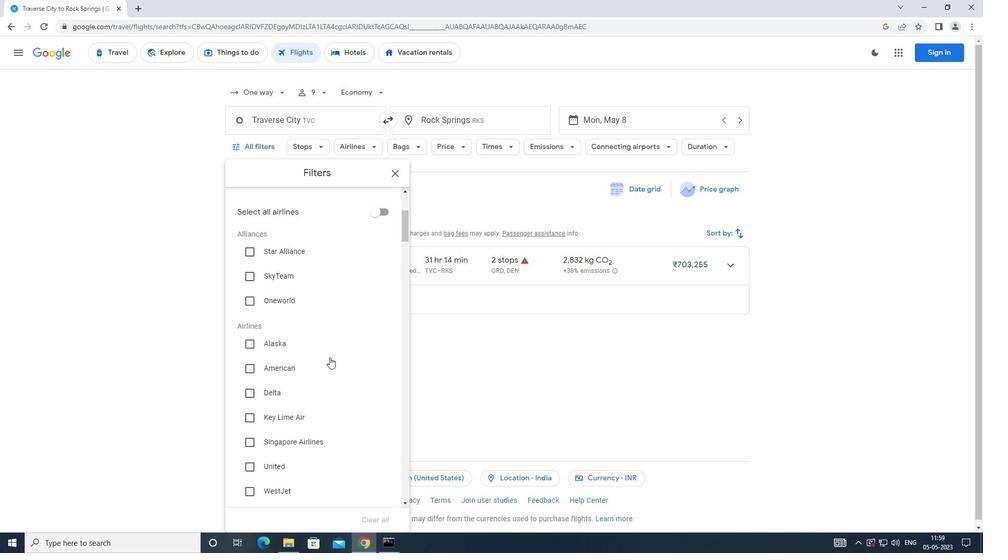 
Action: Mouse scrolled (329, 357) with delta (0, 0)
Screenshot: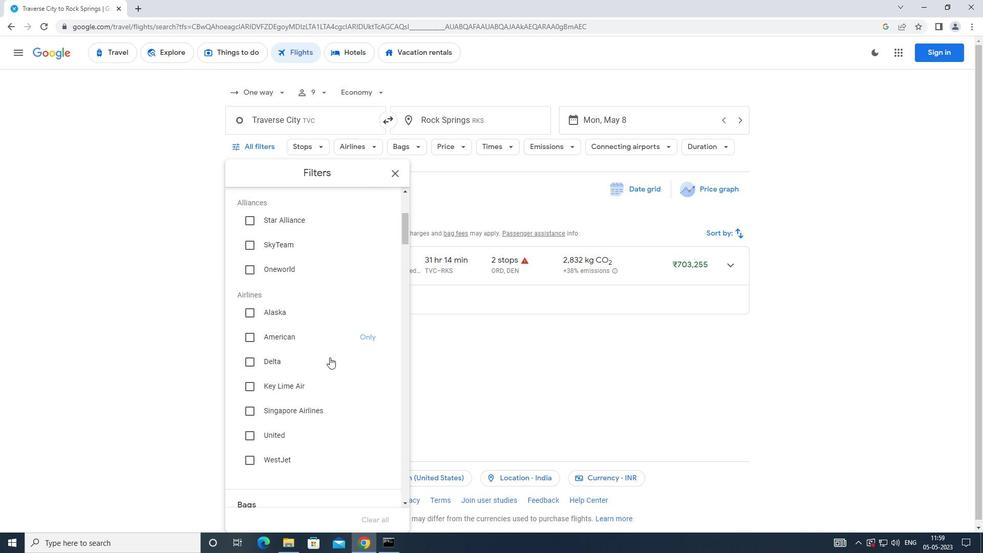 
Action: Mouse moved to (249, 390)
Screenshot: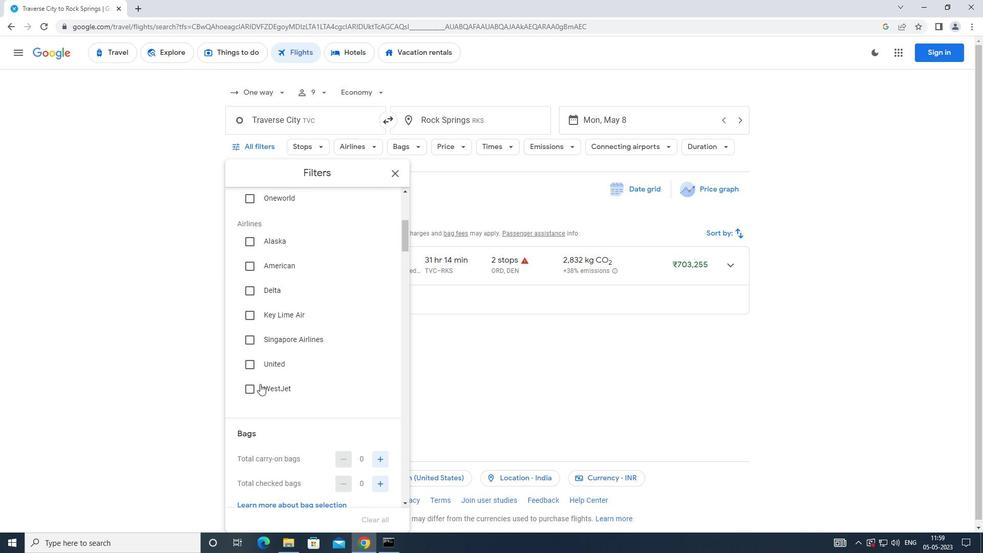 
Action: Mouse pressed left at (249, 390)
Screenshot: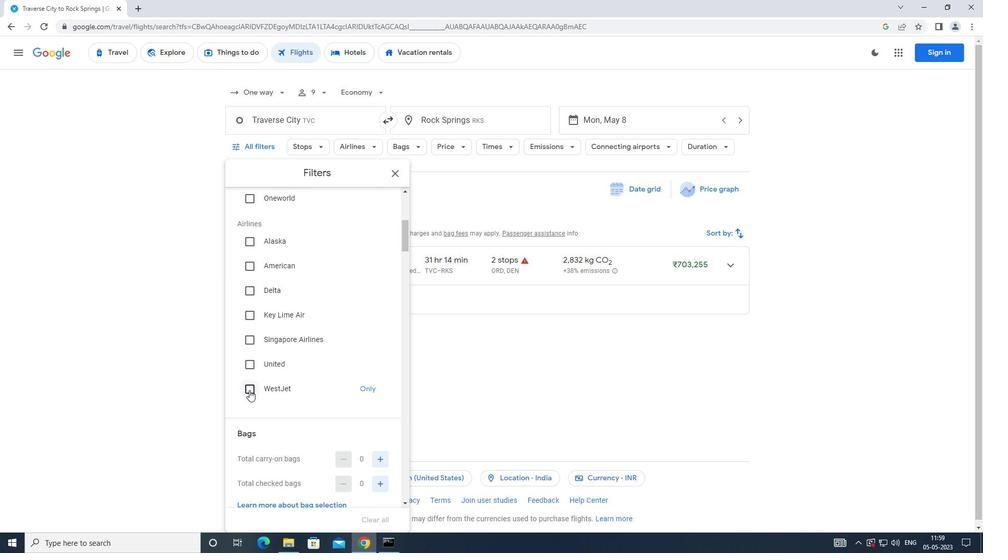 
Action: Mouse moved to (282, 376)
Screenshot: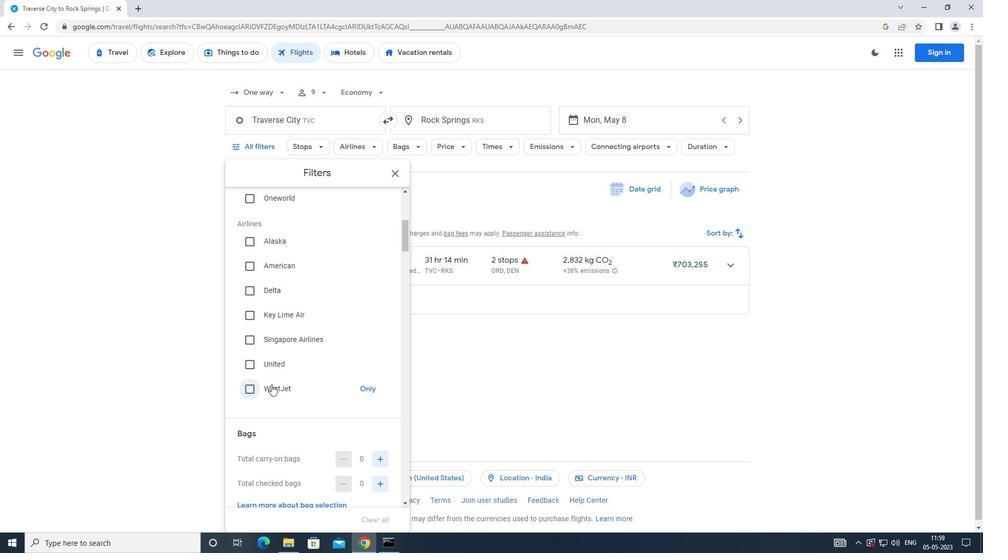 
Action: Mouse scrolled (282, 376) with delta (0, 0)
Screenshot: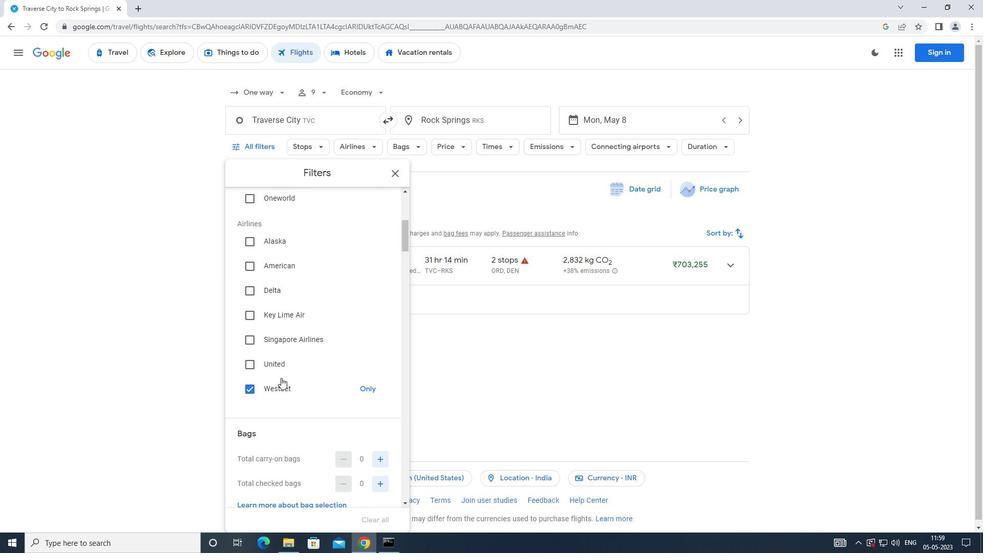 
Action: Mouse moved to (379, 410)
Screenshot: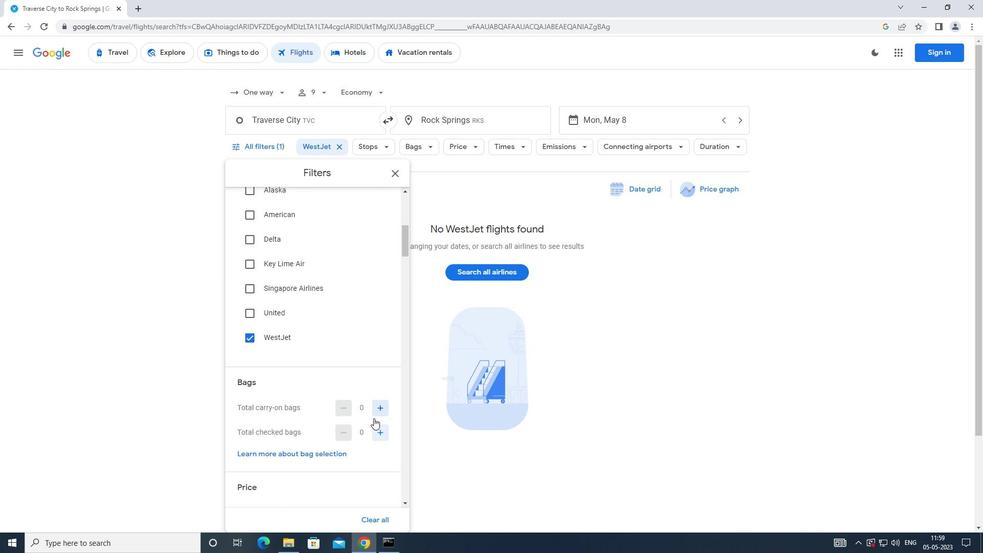 
Action: Mouse pressed left at (379, 410)
Screenshot: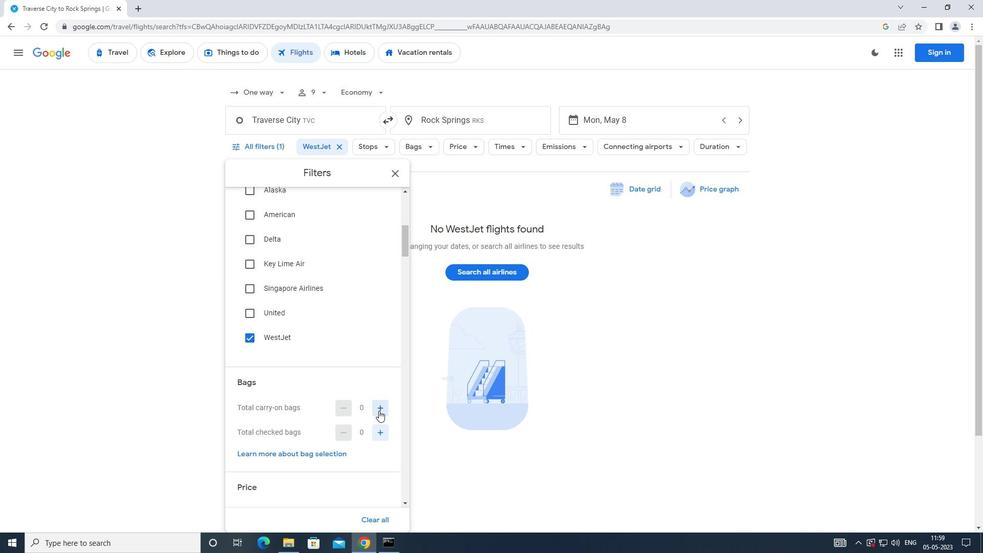 
Action: Mouse moved to (359, 410)
Screenshot: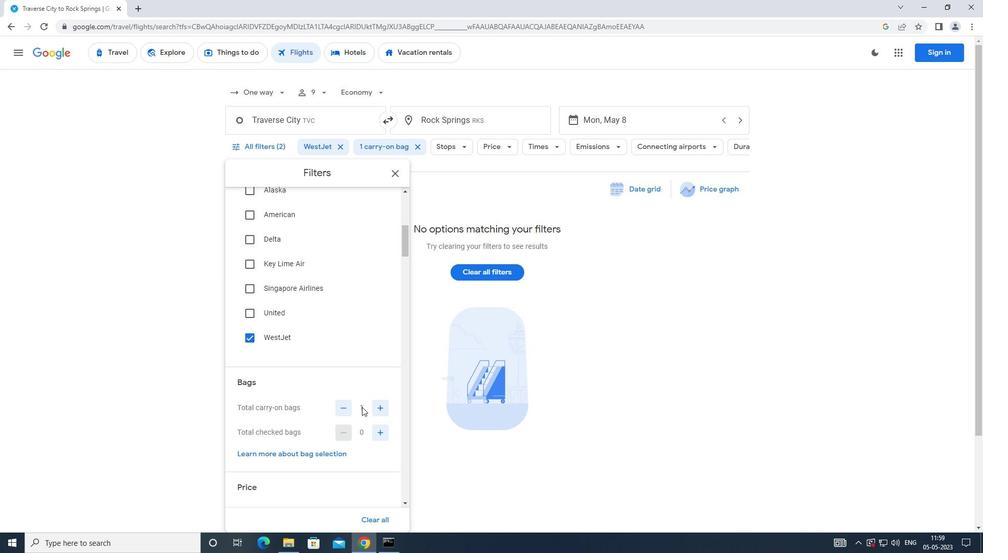 
Action: Mouse scrolled (359, 410) with delta (0, 0)
Screenshot: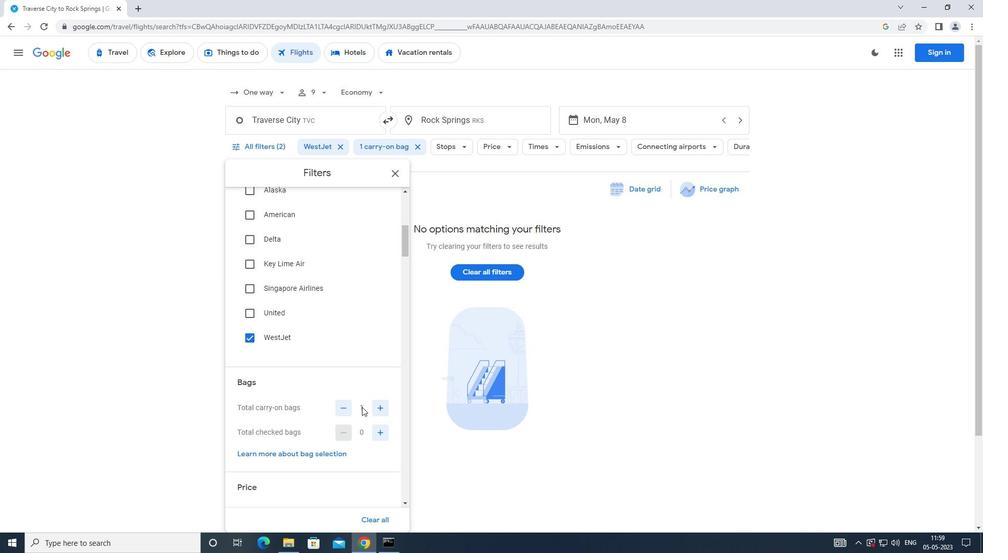 
Action: Mouse scrolled (359, 410) with delta (0, 0)
Screenshot: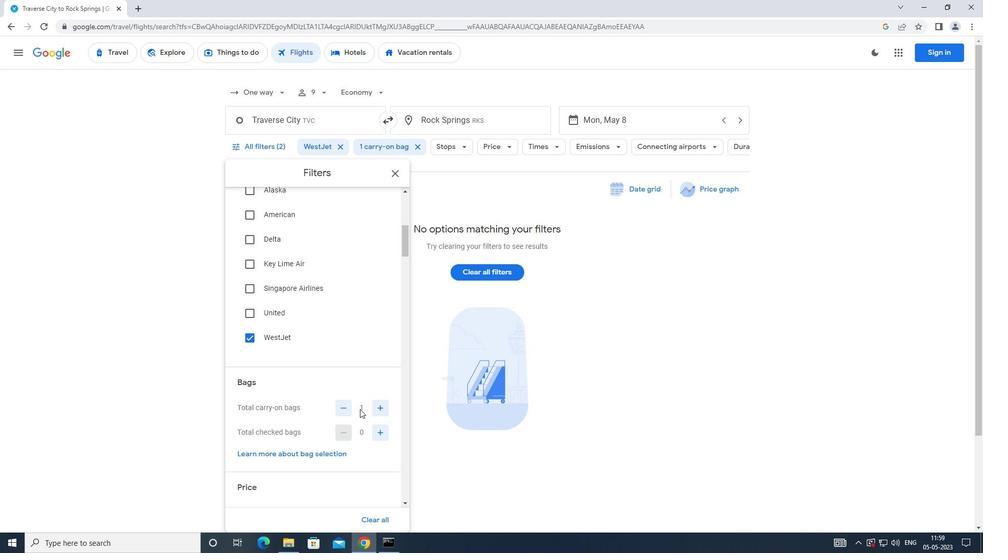 
Action: Mouse moved to (358, 411)
Screenshot: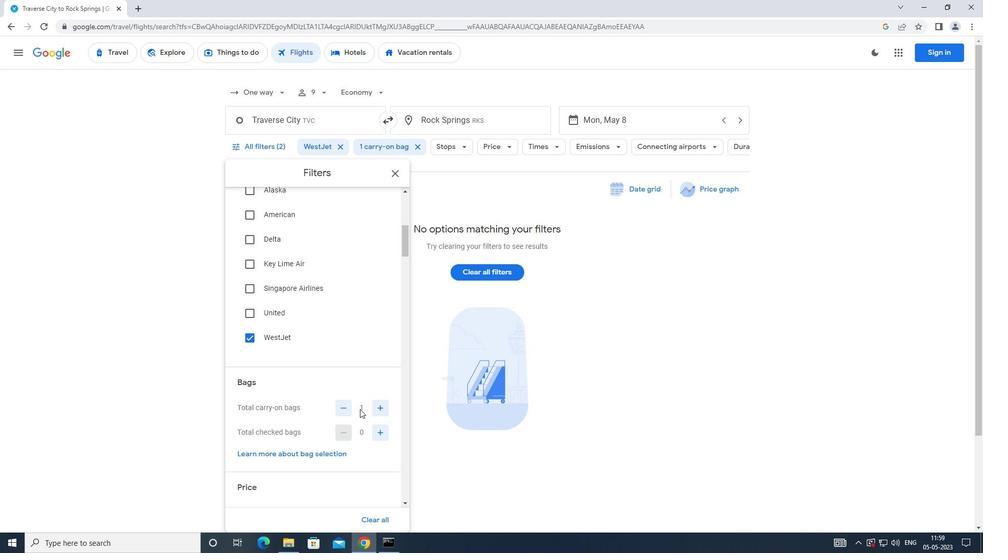 
Action: Mouse scrolled (358, 410) with delta (0, 0)
Screenshot: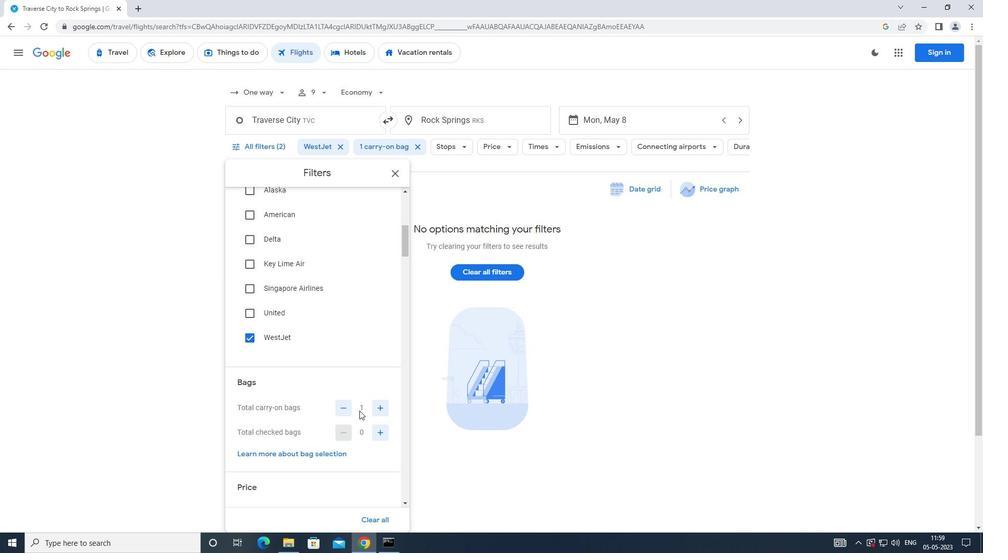 
Action: Mouse moved to (380, 379)
Screenshot: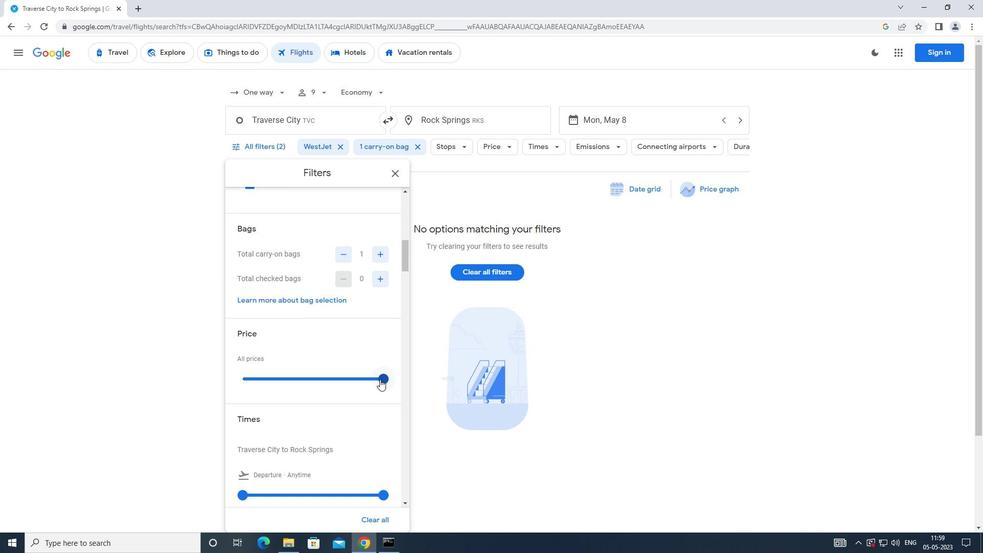 
Action: Mouse pressed left at (380, 379)
Screenshot: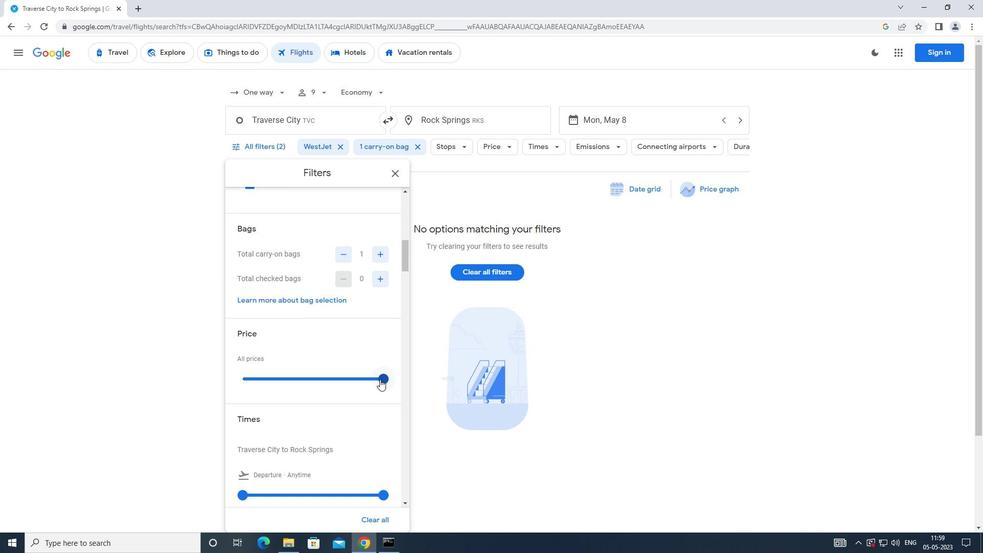
Action: Mouse moved to (329, 405)
Screenshot: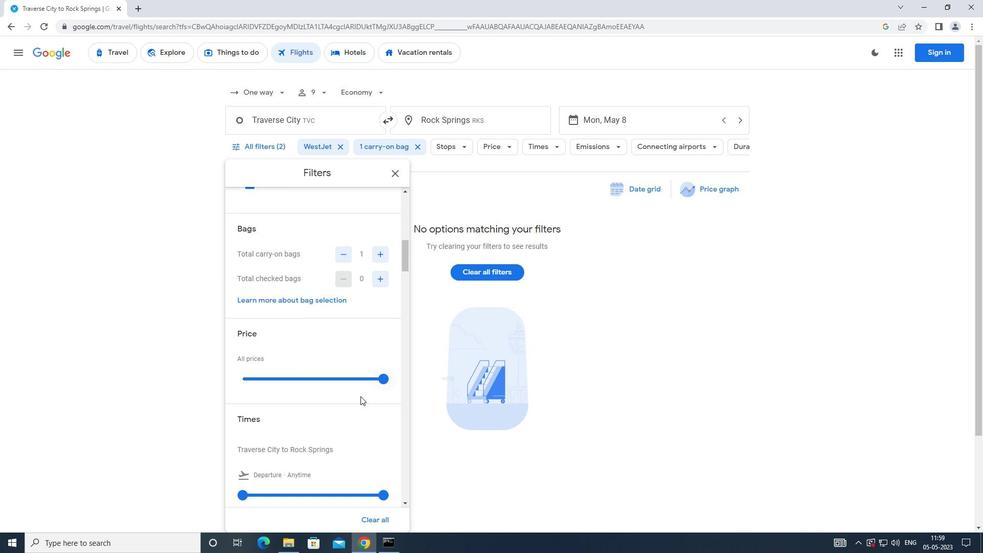 
Action: Mouse scrolled (329, 405) with delta (0, 0)
Screenshot: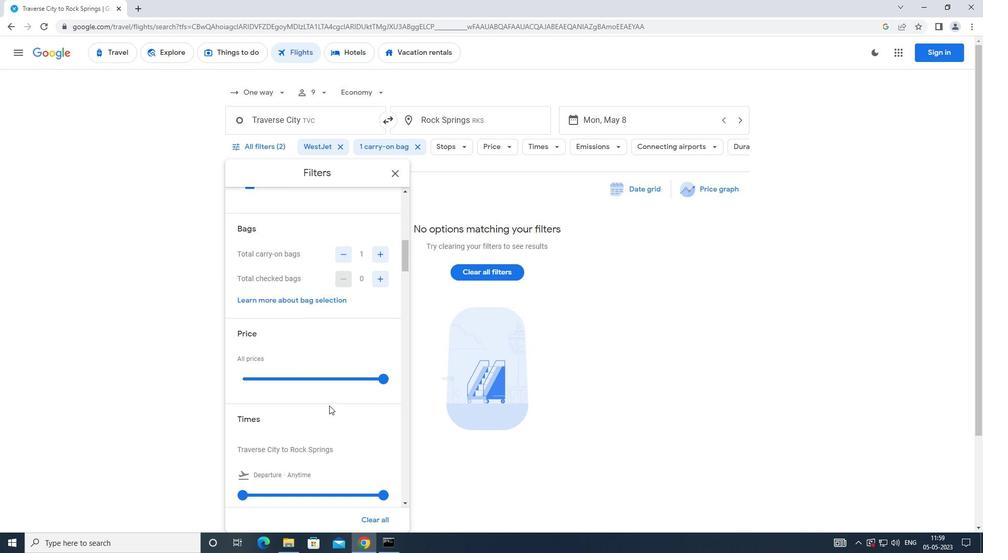 
Action: Mouse moved to (243, 442)
Screenshot: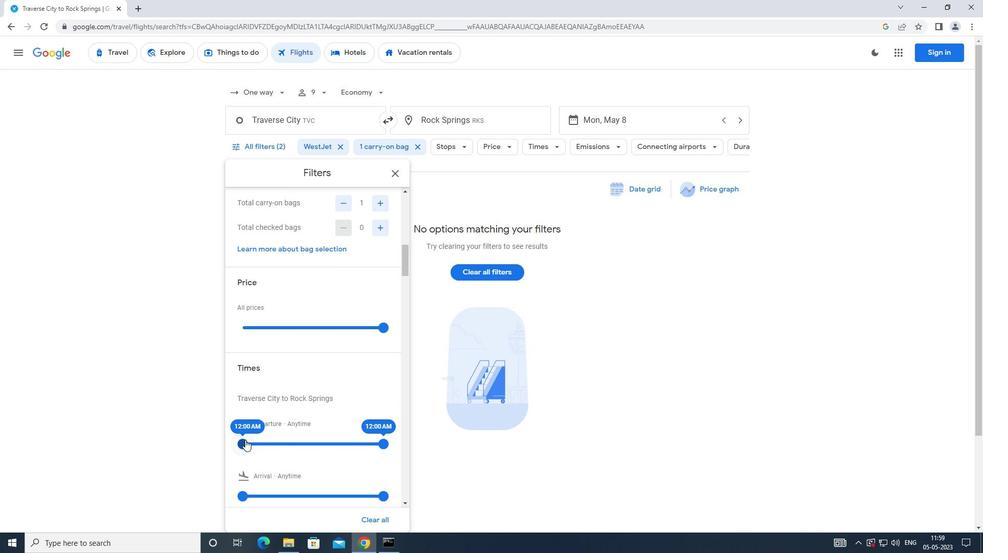 
Action: Mouse pressed left at (243, 442)
Screenshot: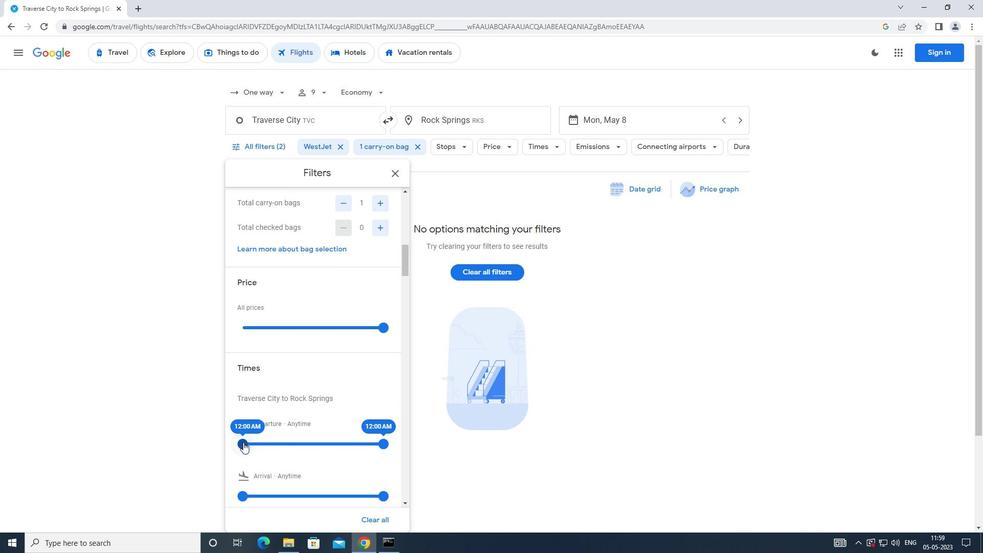 
Action: Mouse moved to (384, 445)
Screenshot: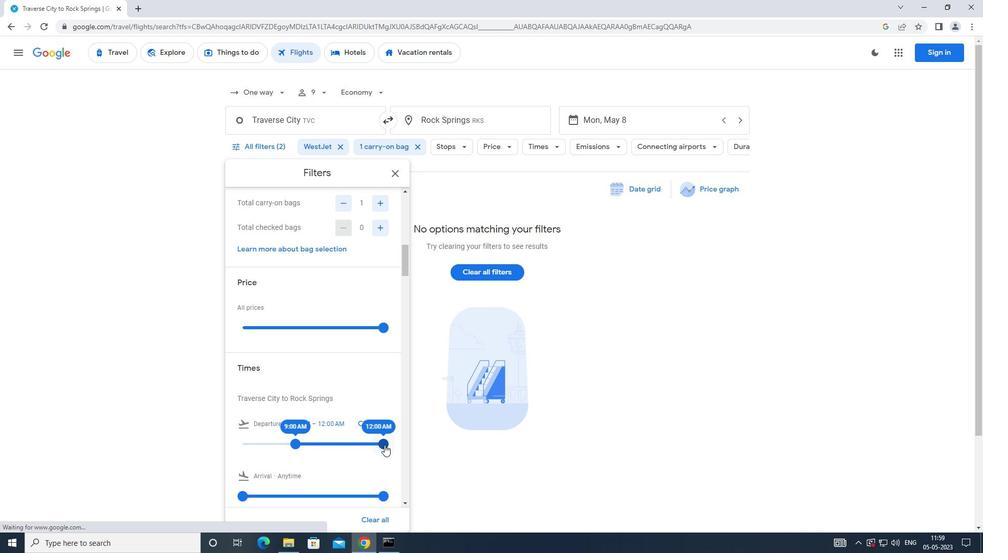 
Action: Mouse pressed left at (384, 445)
Screenshot: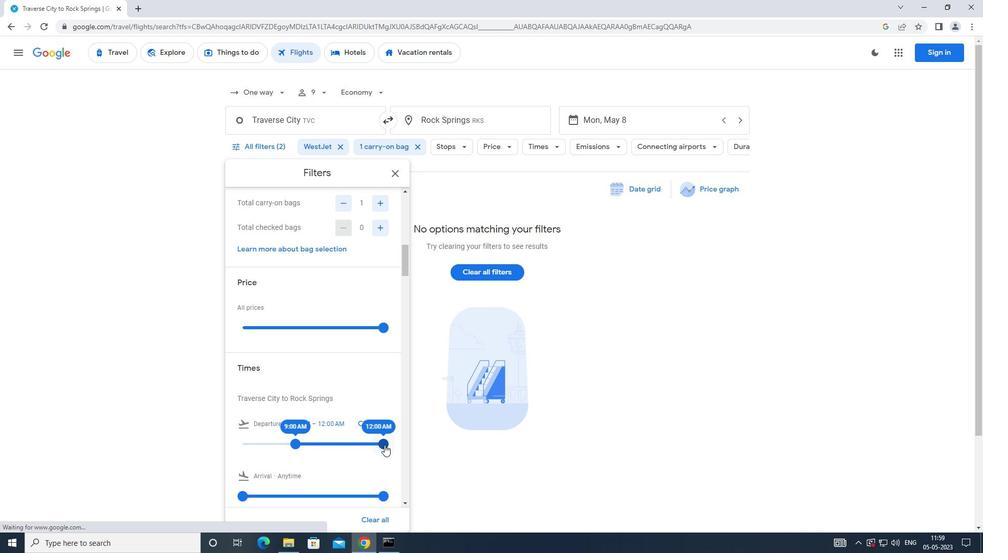 
Action: Mouse moved to (287, 451)
Screenshot: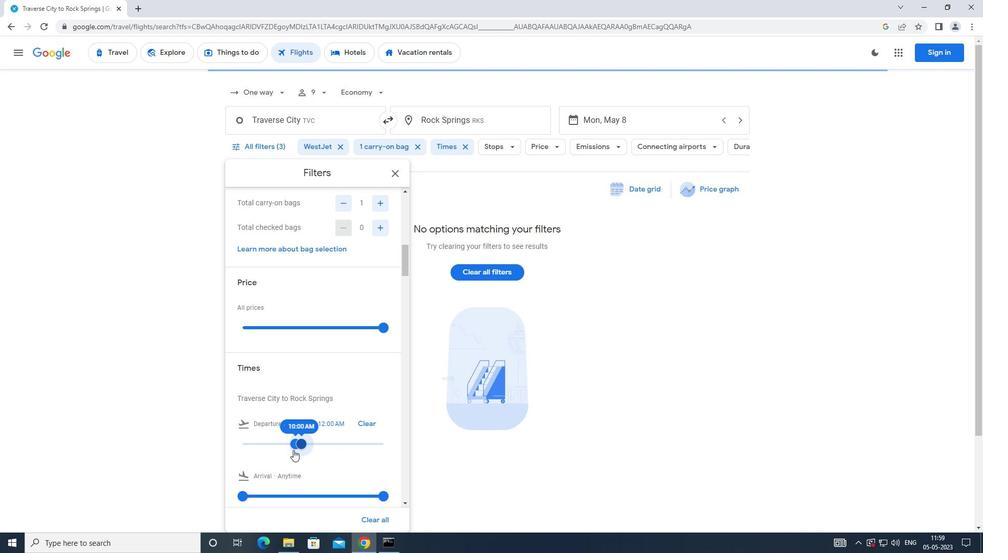 
Action: Key pressed <Key.f8>
Screenshot: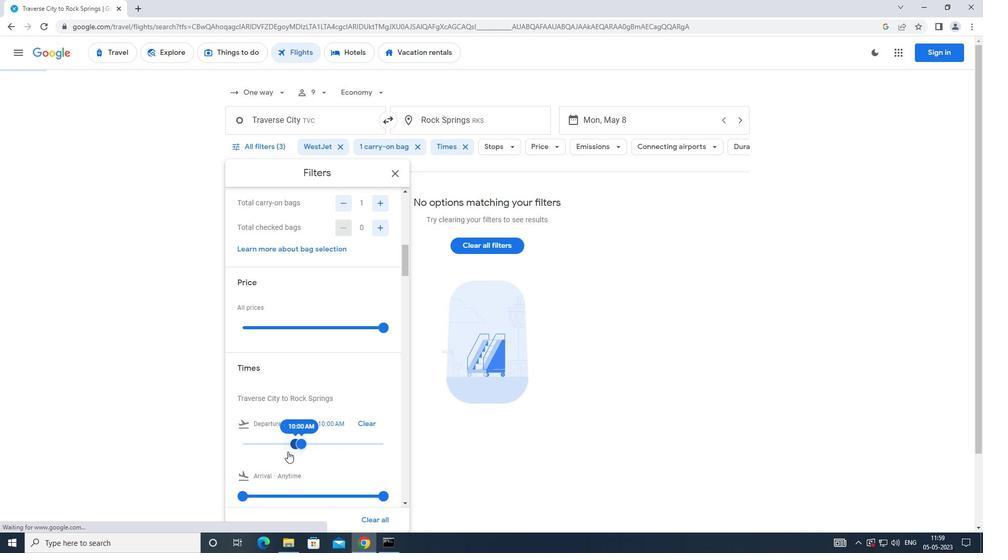 
